 Task: Send an email with the signature Joel Lee with the subject Request for feedback on a quality control strategy and the message Please let me know if there are any concerns with the service level. from softage.2@softage.net to softage.4@softage.net and softage.5@softage.net with CC to softage.6@softage.net
Action: Mouse moved to (304, 173)
Screenshot: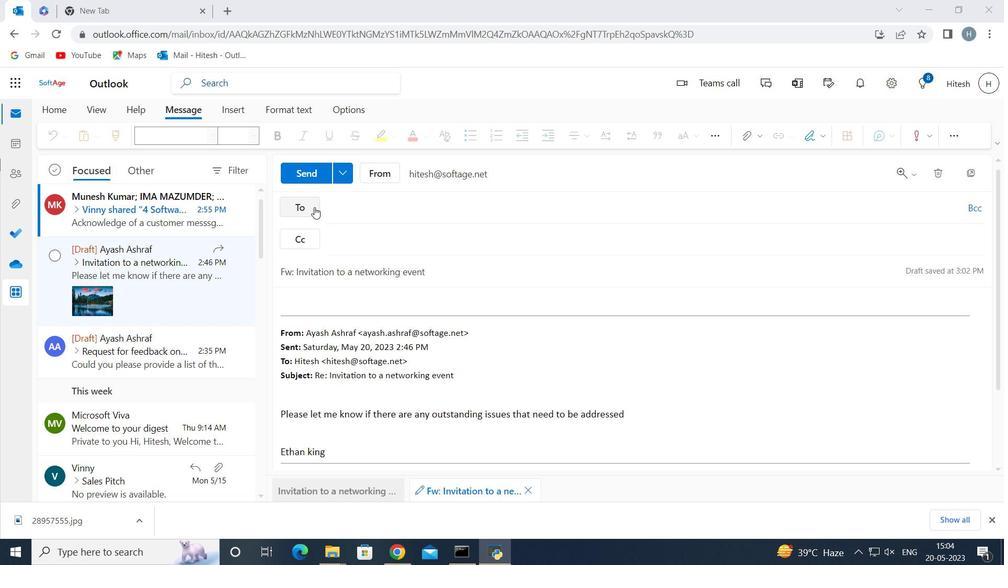 
Action: Mouse pressed left at (304, 173)
Screenshot: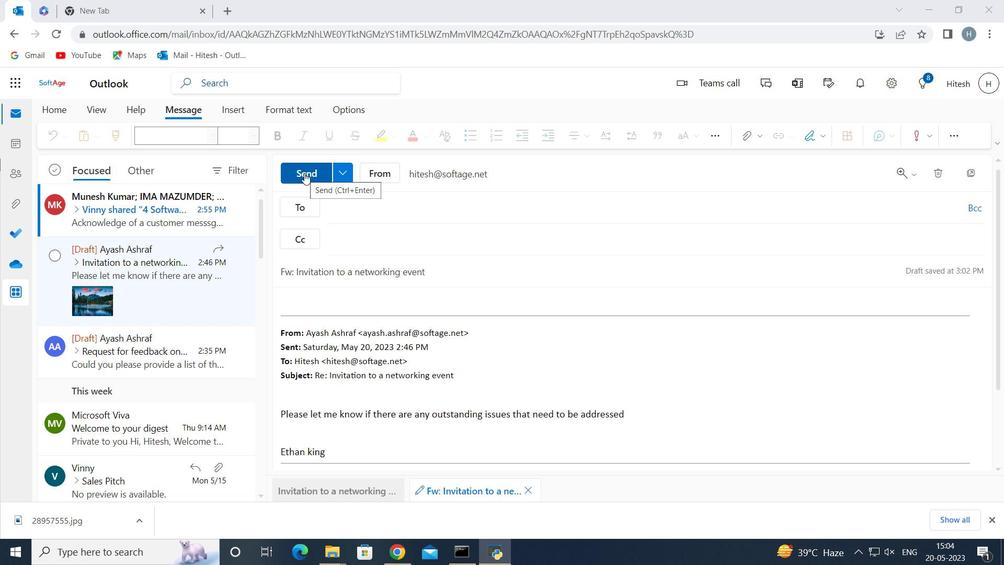 
Action: Mouse moved to (51, 107)
Screenshot: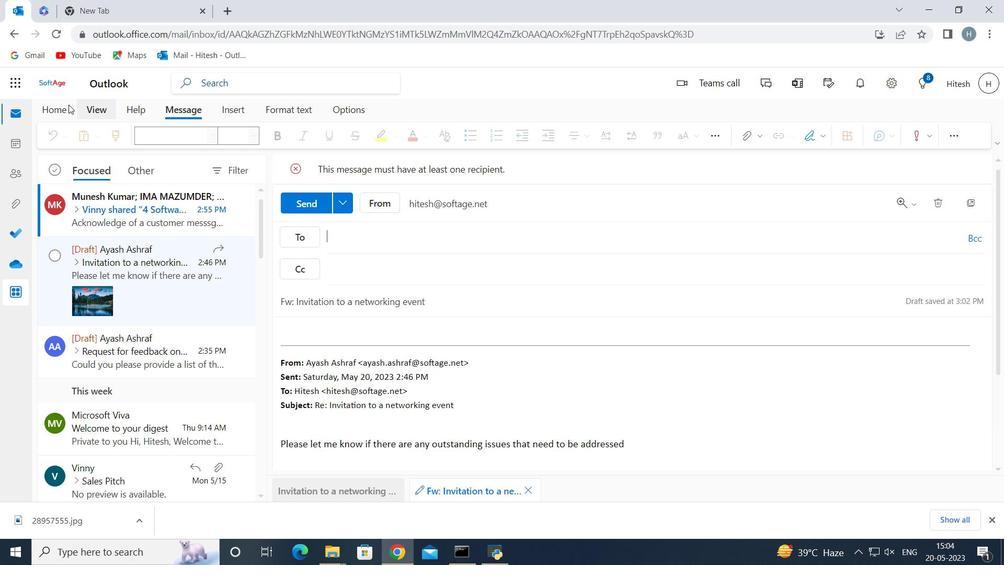 
Action: Mouse pressed left at (51, 107)
Screenshot: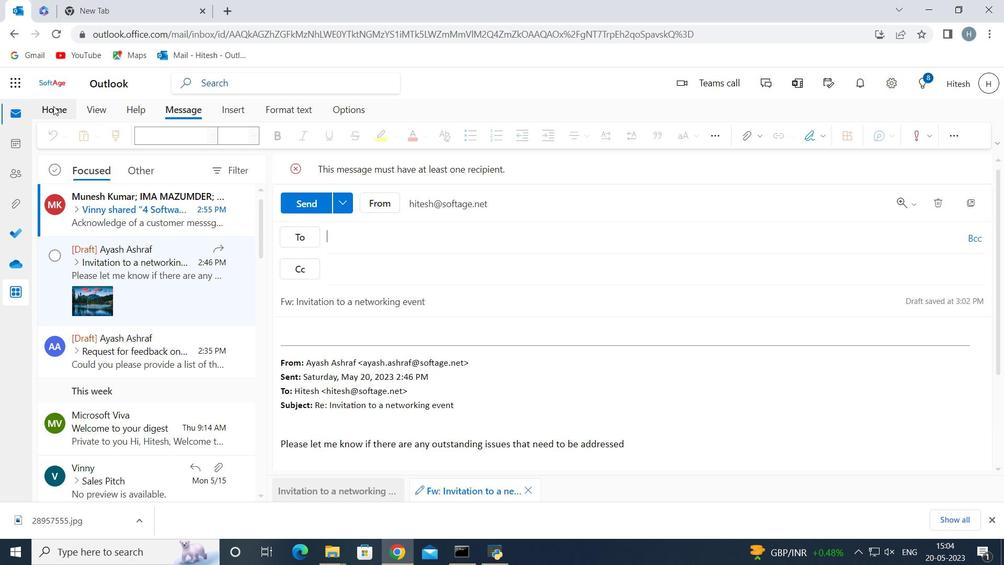 
Action: Mouse moved to (116, 133)
Screenshot: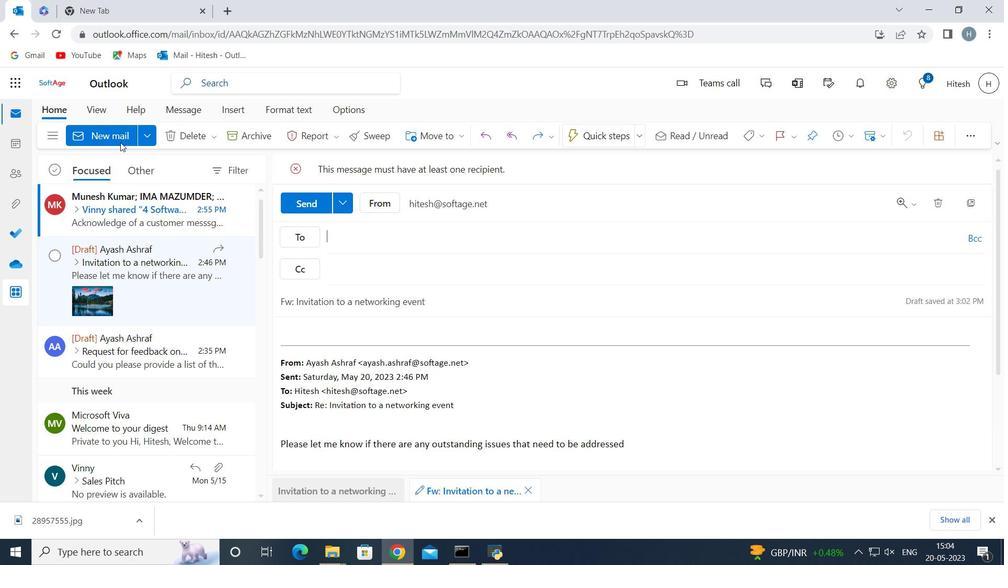 
Action: Mouse pressed left at (116, 133)
Screenshot: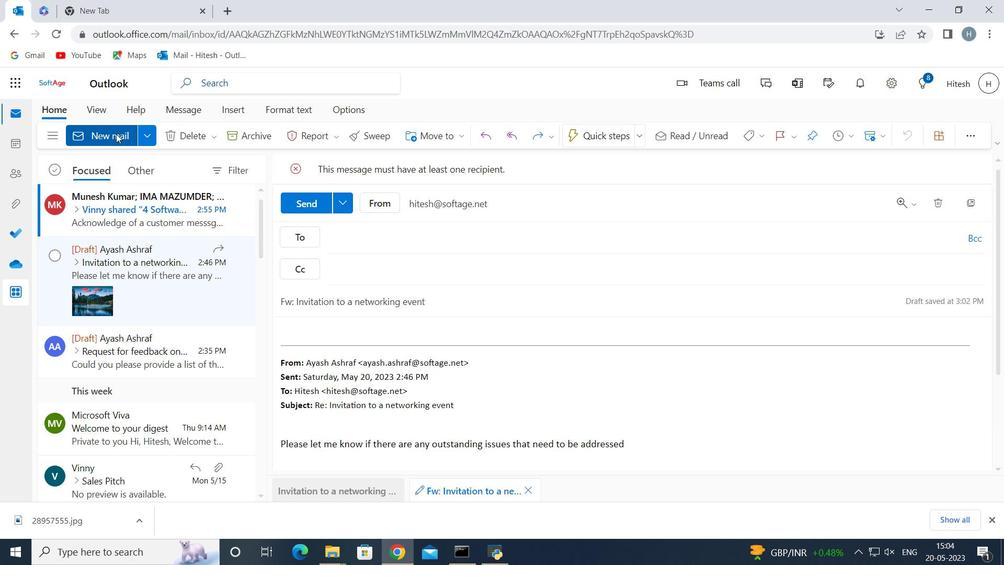 
Action: Mouse moved to (805, 138)
Screenshot: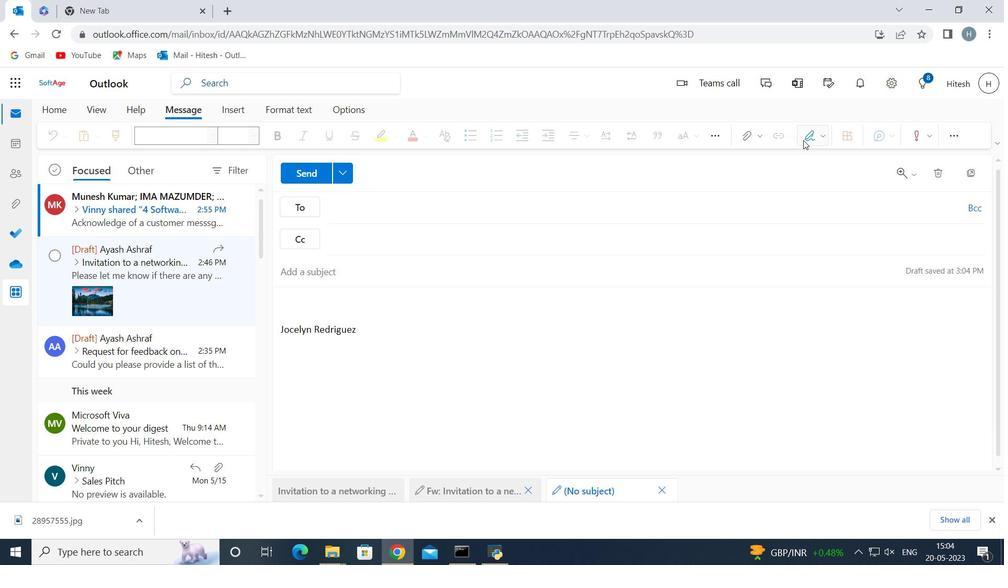 
Action: Mouse pressed left at (805, 138)
Screenshot: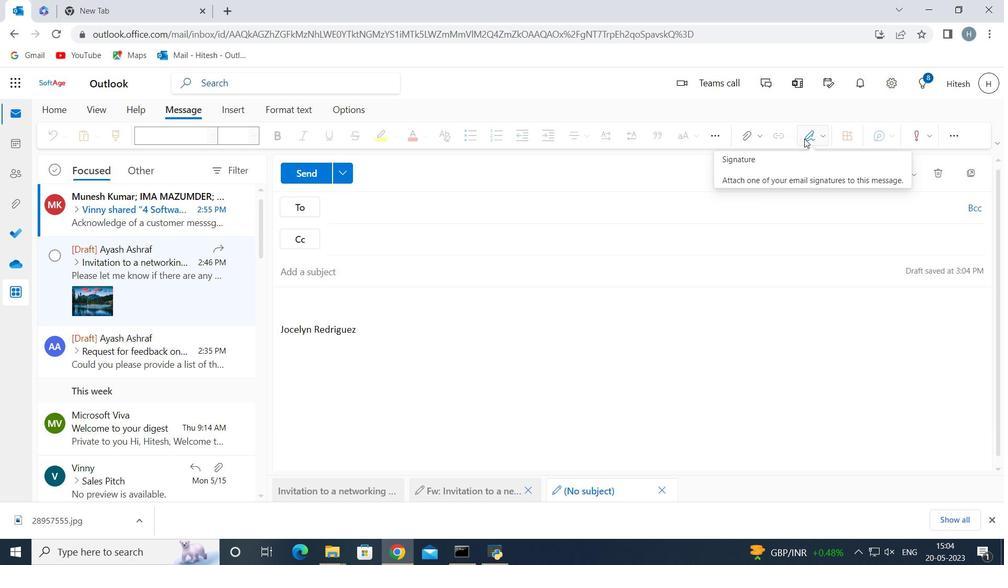 
Action: Mouse moved to (758, 261)
Screenshot: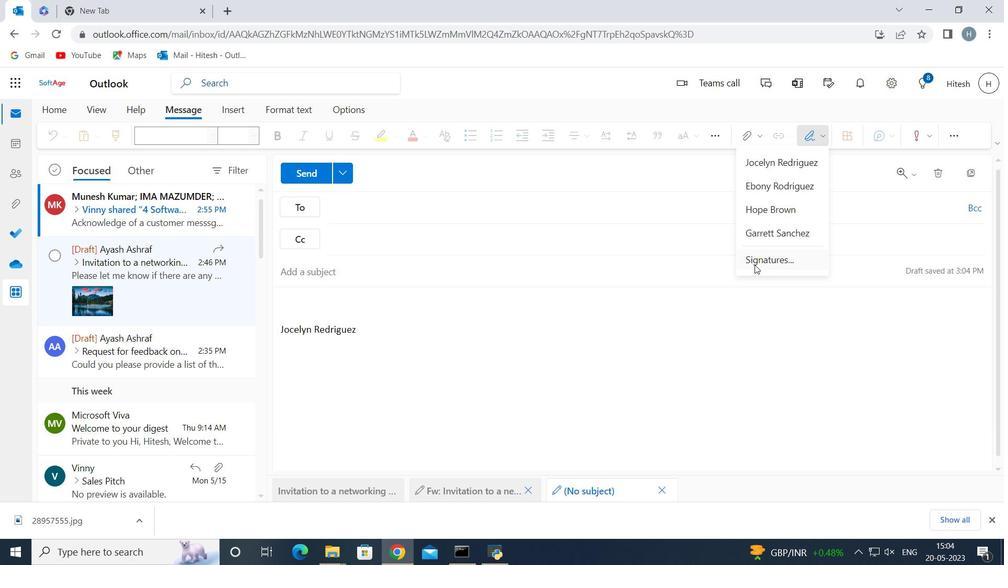 
Action: Mouse pressed left at (758, 261)
Screenshot: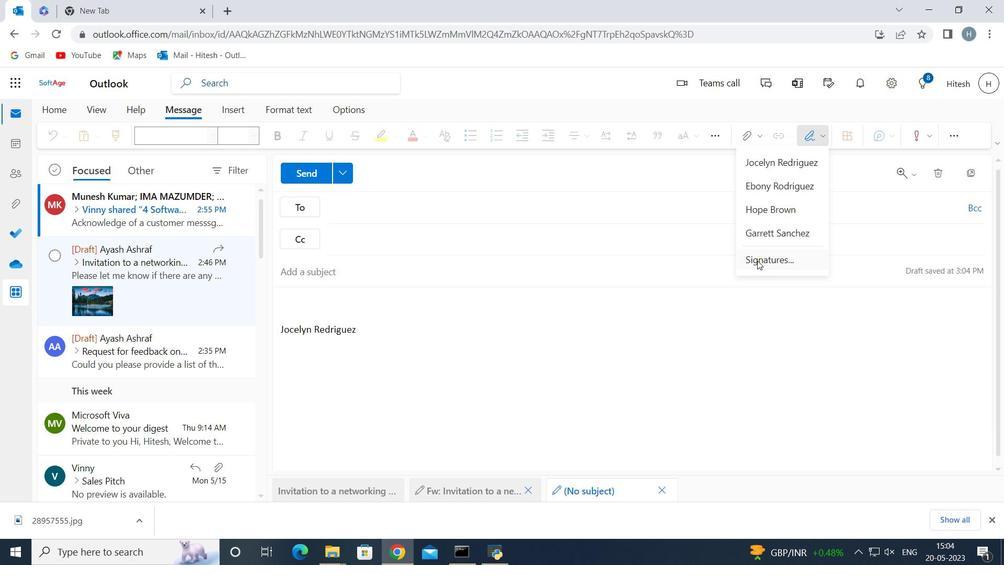 
Action: Mouse moved to (568, 234)
Screenshot: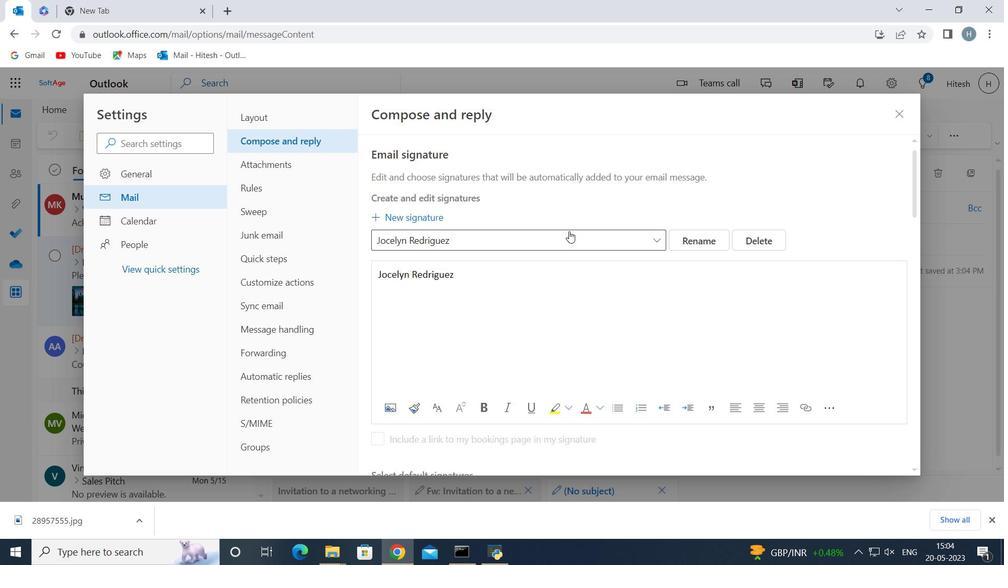 
Action: Mouse pressed left at (568, 234)
Screenshot: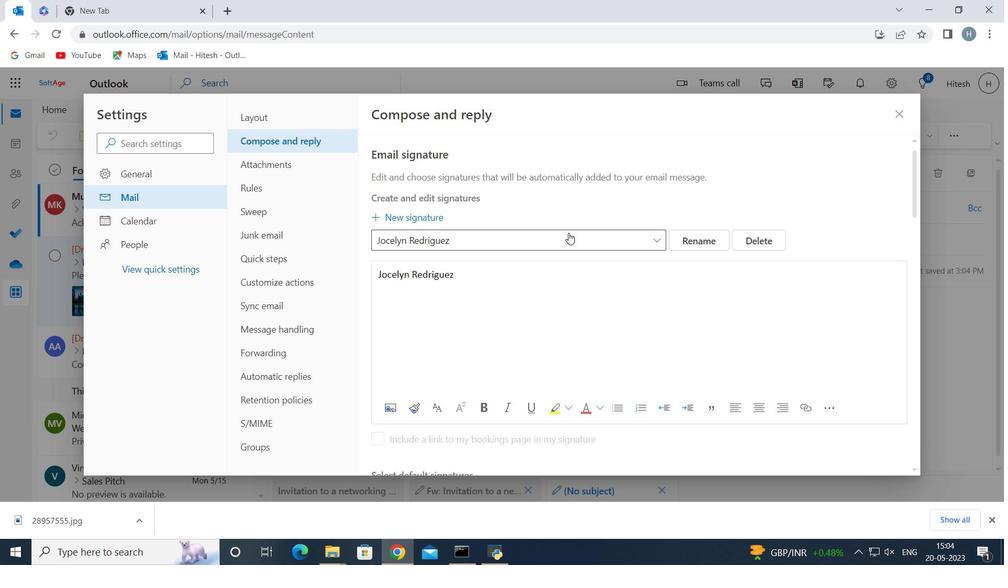 
Action: Mouse moved to (687, 241)
Screenshot: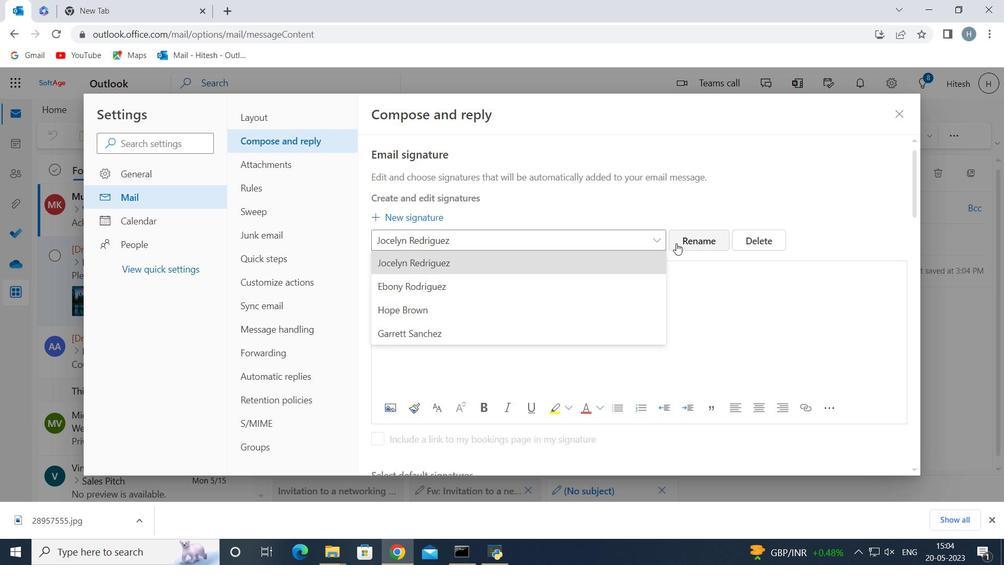 
Action: Mouse pressed left at (687, 241)
Screenshot: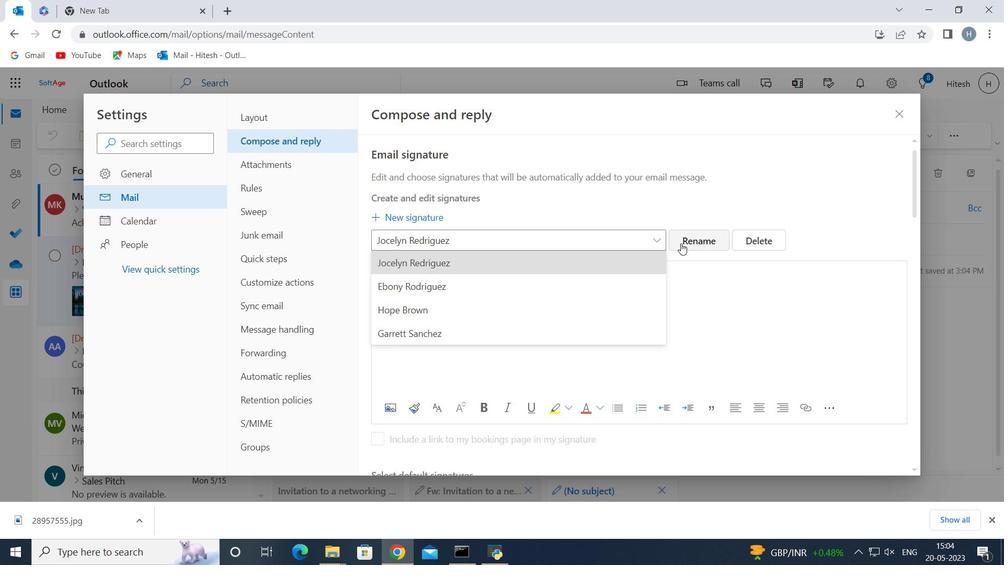 
Action: Mouse moved to (670, 239)
Screenshot: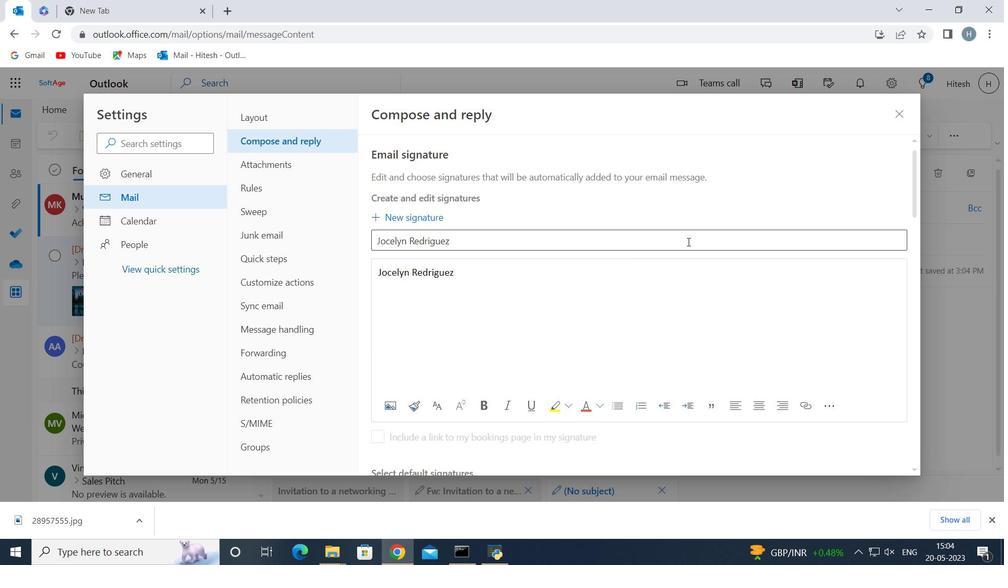 
Action: Mouse pressed left at (670, 239)
Screenshot: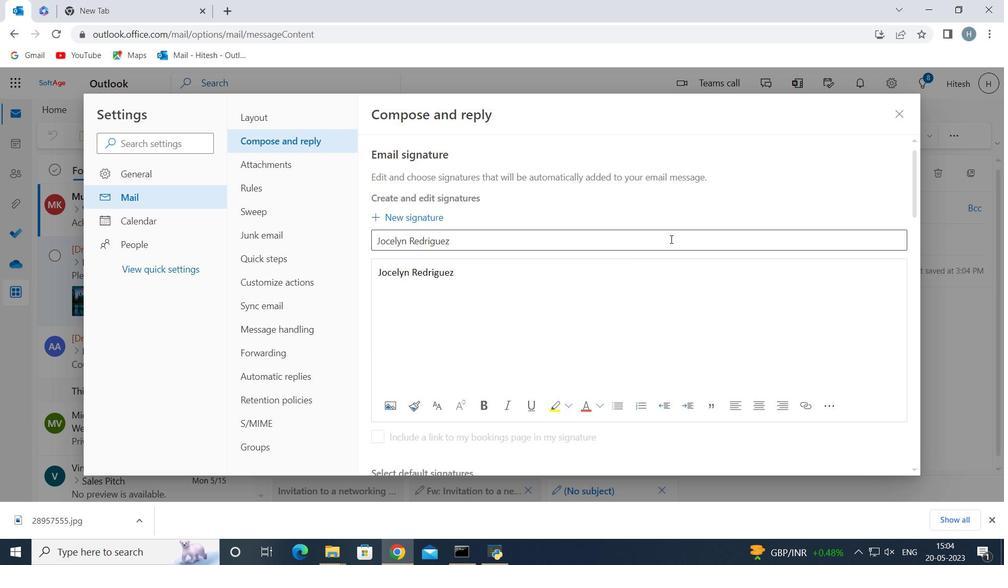 
Action: Key pressed <Key.backspace><Key.backspace><Key.backspace><Key.backspace><Key.backspace><Key.backspace><Key.backspace><Key.backspace><Key.backspace><Key.backspace><Key.backspace><Key.backspace><Key.backspace><Key.backspace><Key.backspace><Key.backspace><Key.backspace><Key.backspace><Key.backspace><Key.backspace><Key.backspace><Key.backspace><Key.backspace><Key.backspace><Key.backspace><Key.shift><Key.shift>Joel<Key.space><Key.shift>Lee
Screenshot: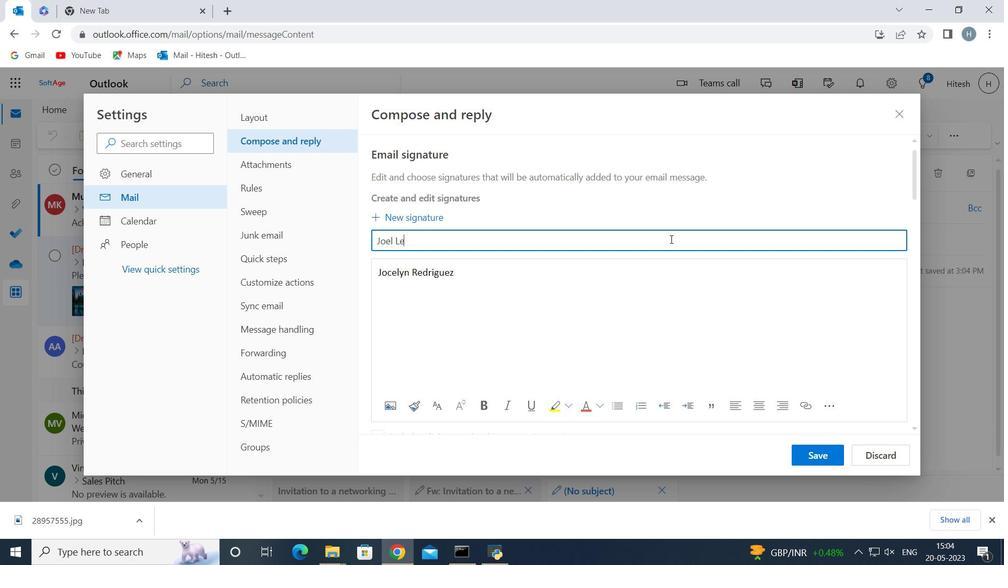 
Action: Mouse moved to (540, 266)
Screenshot: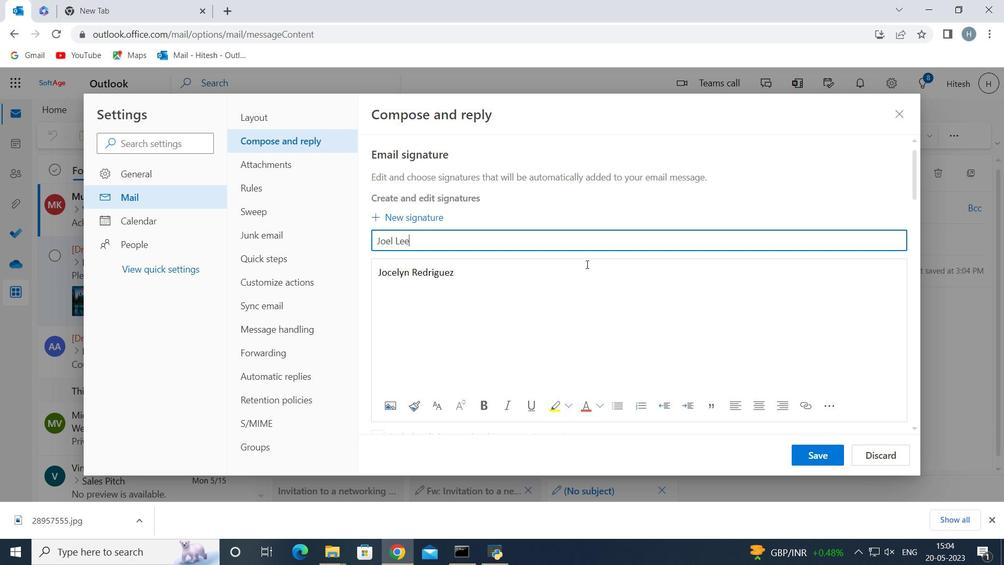 
Action: Mouse pressed left at (540, 266)
Screenshot: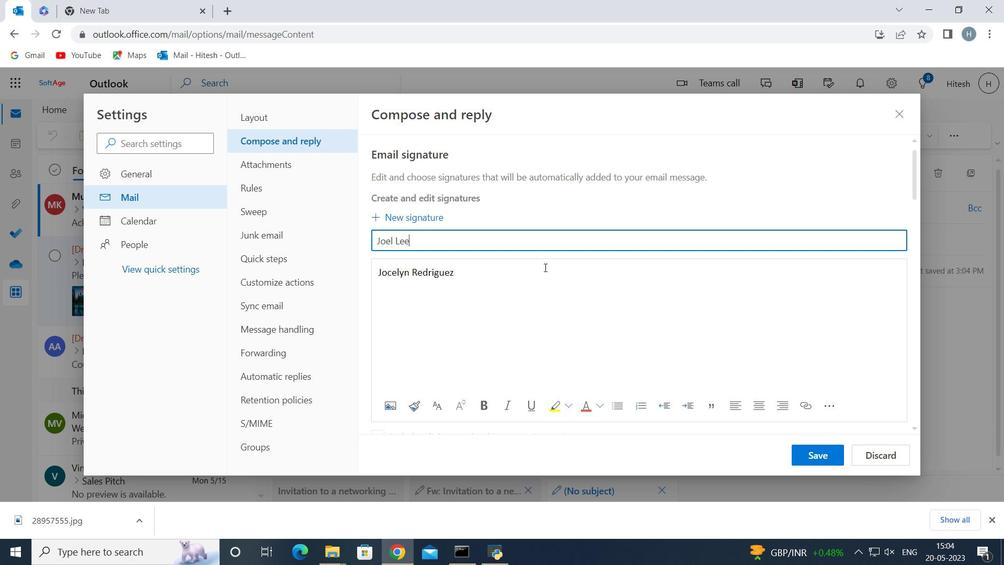 
Action: Mouse moved to (537, 265)
Screenshot: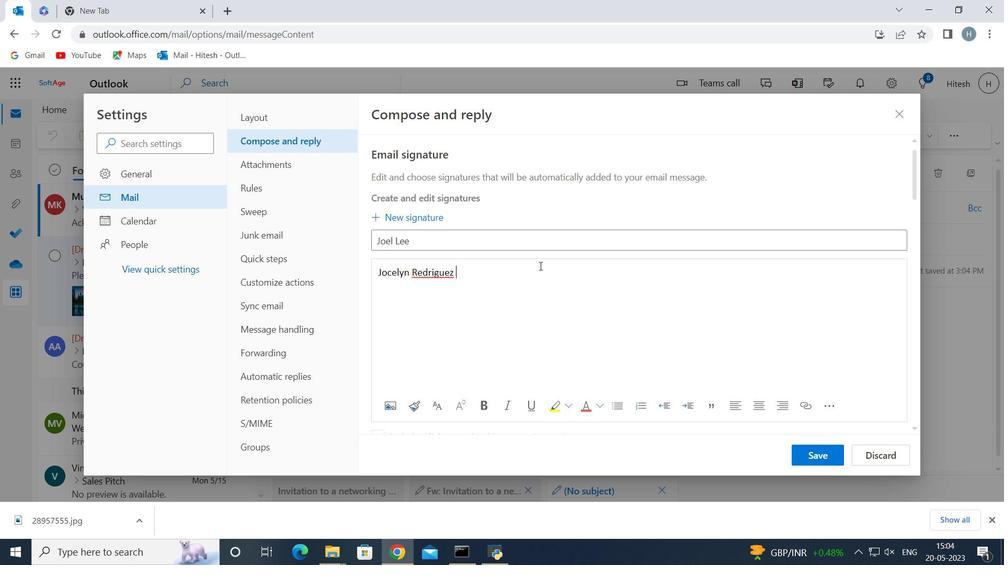 
Action: Key pressed <Key.backspace><Key.backspace><Key.backspace><Key.backspace><Key.backspace><Key.backspace><Key.backspace><Key.backspace><Key.backspace><Key.backspace><Key.backspace><Key.backspace><Key.backspace><Key.backspace><Key.backspace><Key.backspace><Key.backspace><Key.backspace><Key.backspace><Key.backspace><Key.backspace><Key.backspace><Key.backspace><Key.backspace><Key.shift>Jol<Key.space><Key.shift>Lee
Screenshot: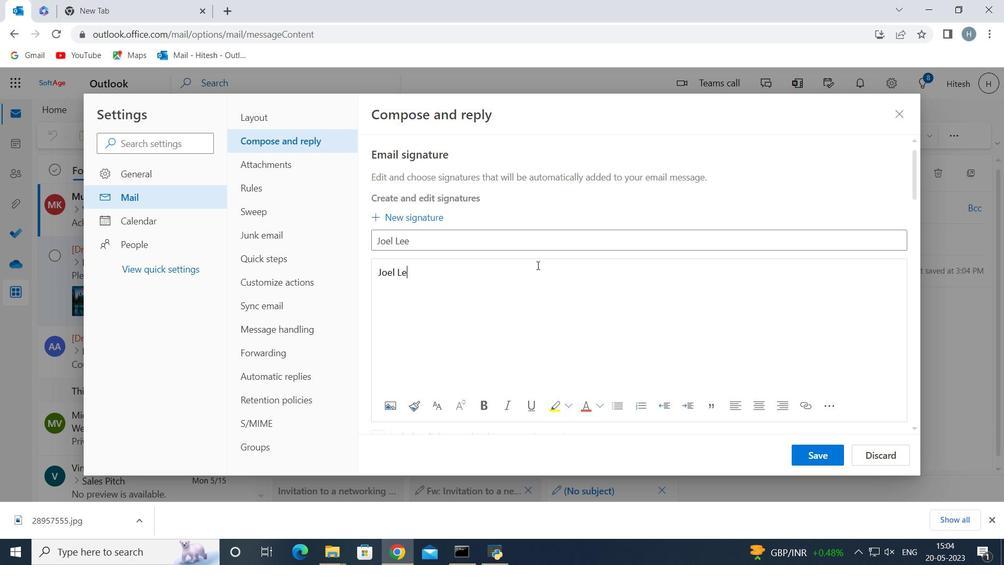 
Action: Mouse moved to (825, 449)
Screenshot: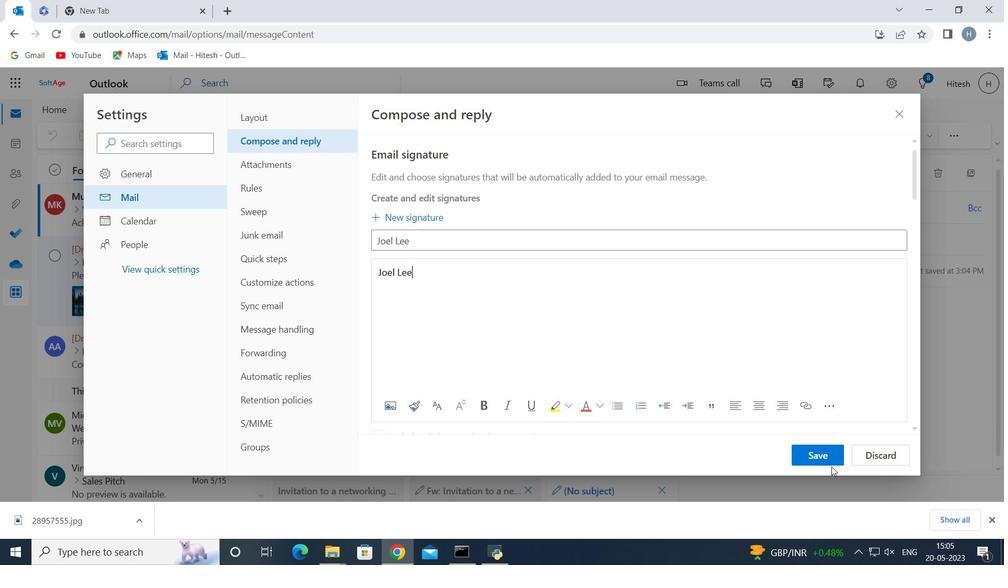 
Action: Mouse pressed left at (825, 449)
Screenshot: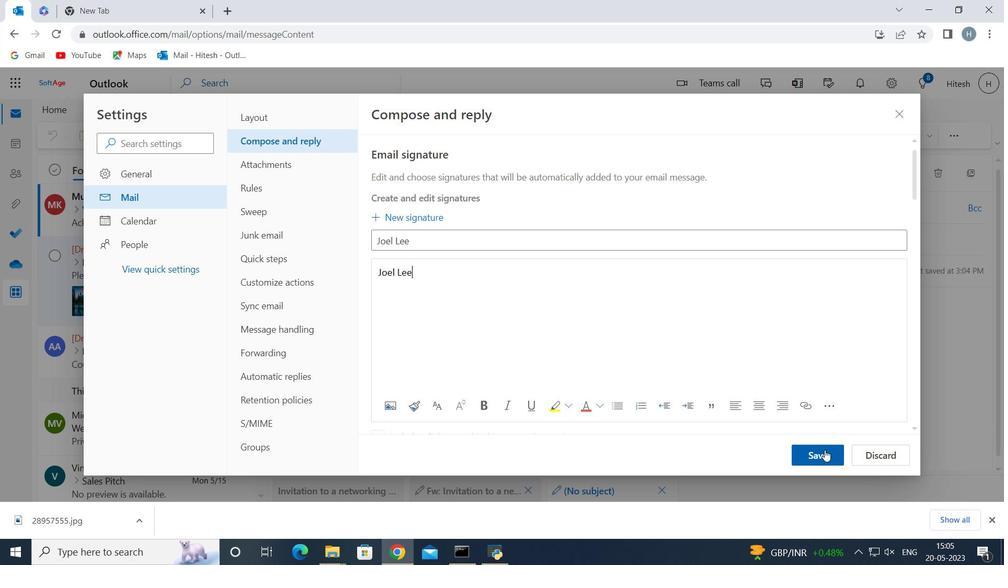 
Action: Mouse moved to (792, 321)
Screenshot: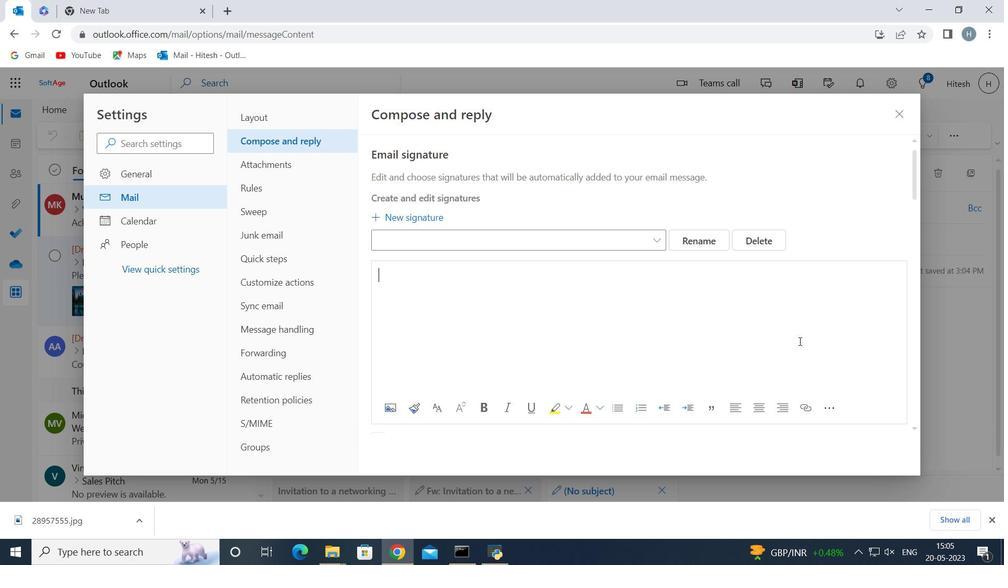 
Action: Mouse scrolled (792, 320) with delta (0, 0)
Screenshot: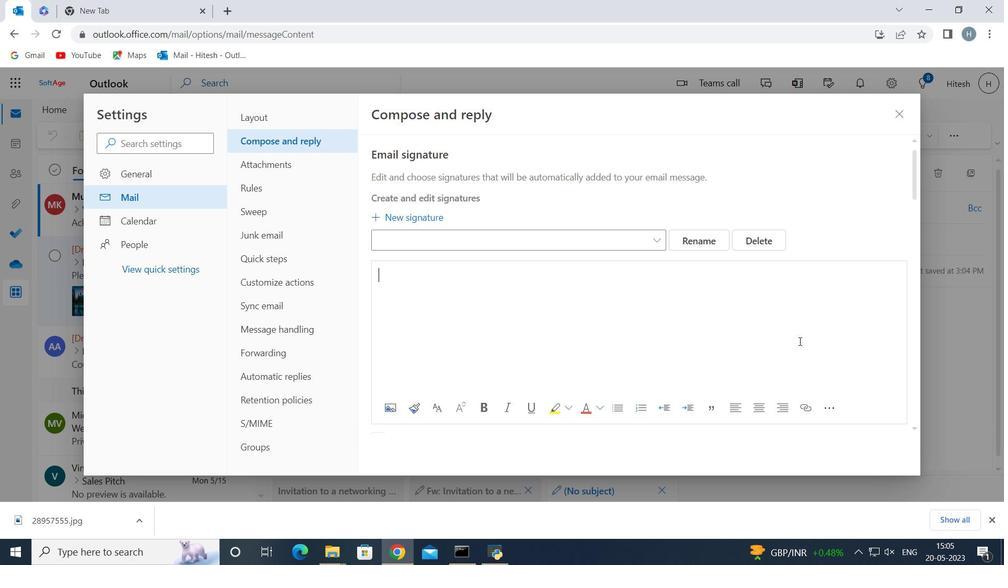 
Action: Mouse scrolled (792, 320) with delta (0, 0)
Screenshot: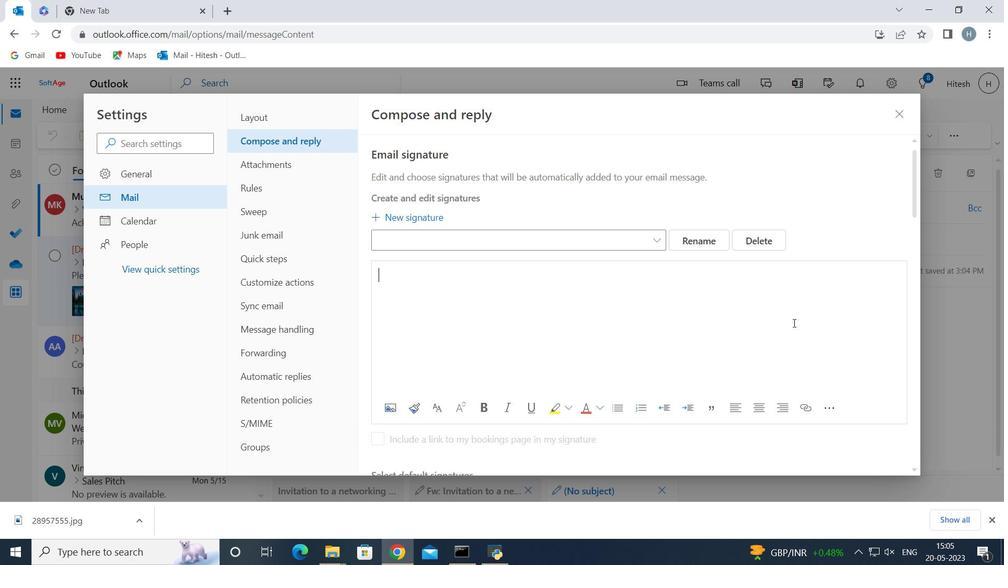 
Action: Mouse moved to (769, 292)
Screenshot: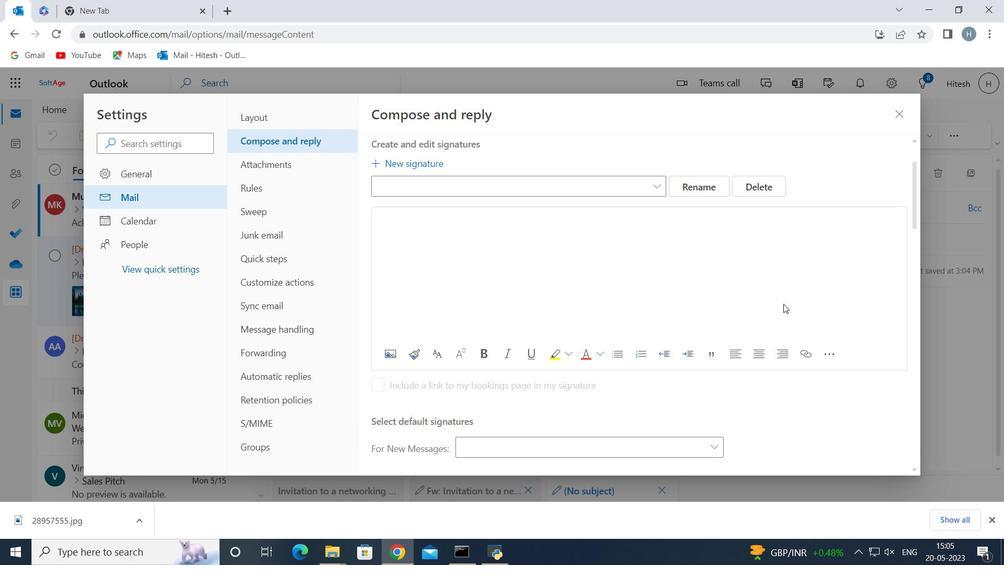 
Action: Mouse scrolled (769, 291) with delta (0, 0)
Screenshot: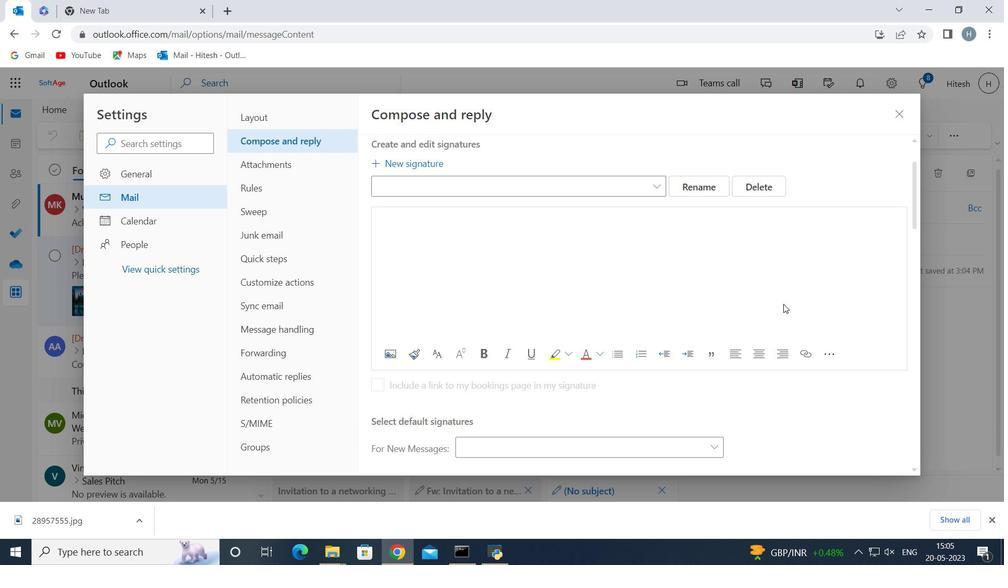 
Action: Mouse moved to (682, 297)
Screenshot: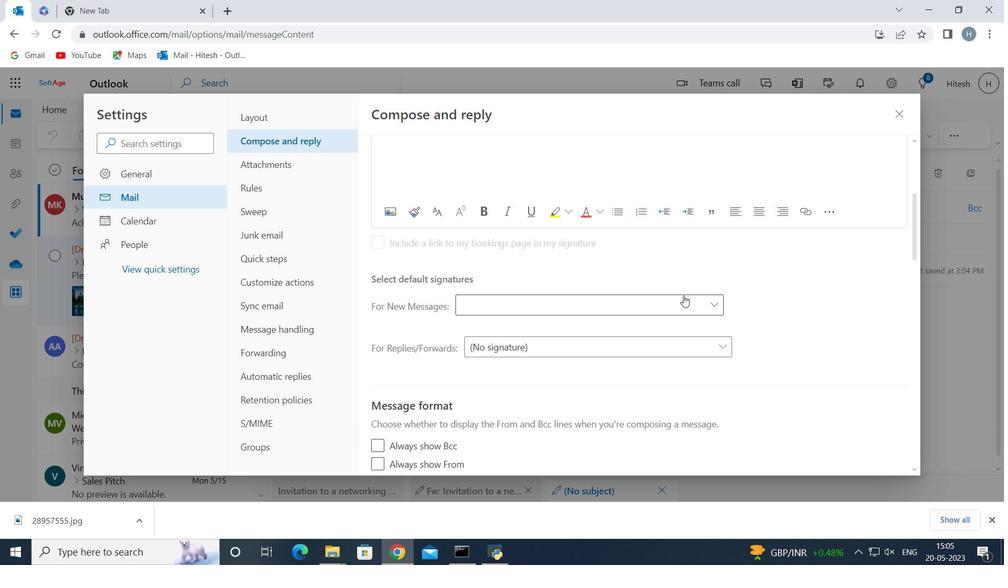 
Action: Mouse pressed left at (682, 297)
Screenshot: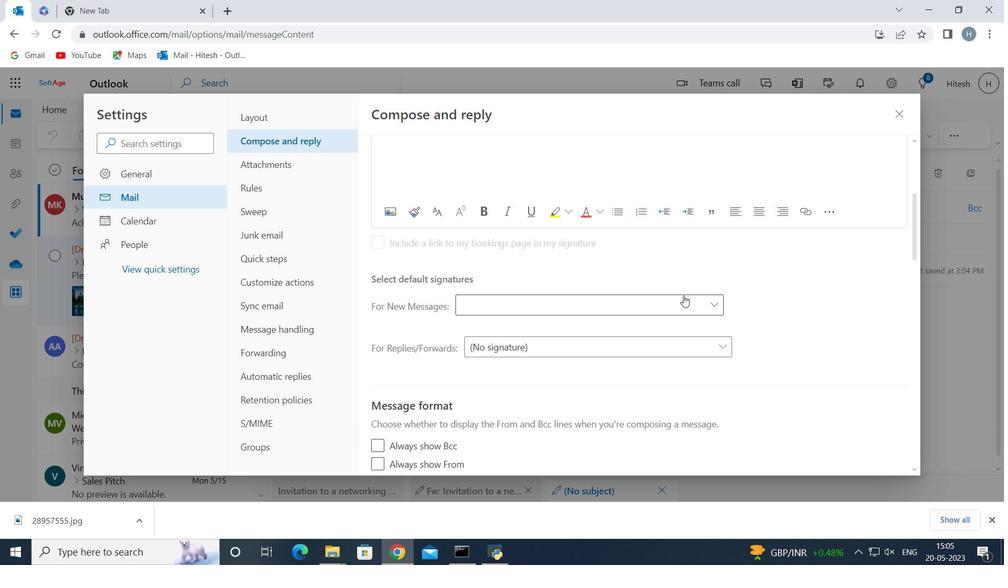 
Action: Mouse moved to (618, 419)
Screenshot: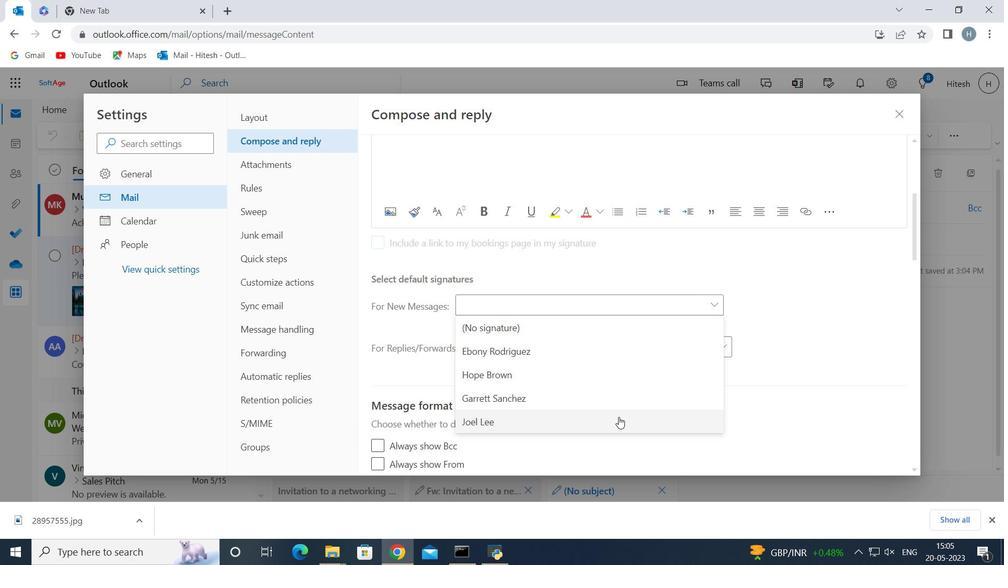 
Action: Mouse pressed left at (618, 419)
Screenshot: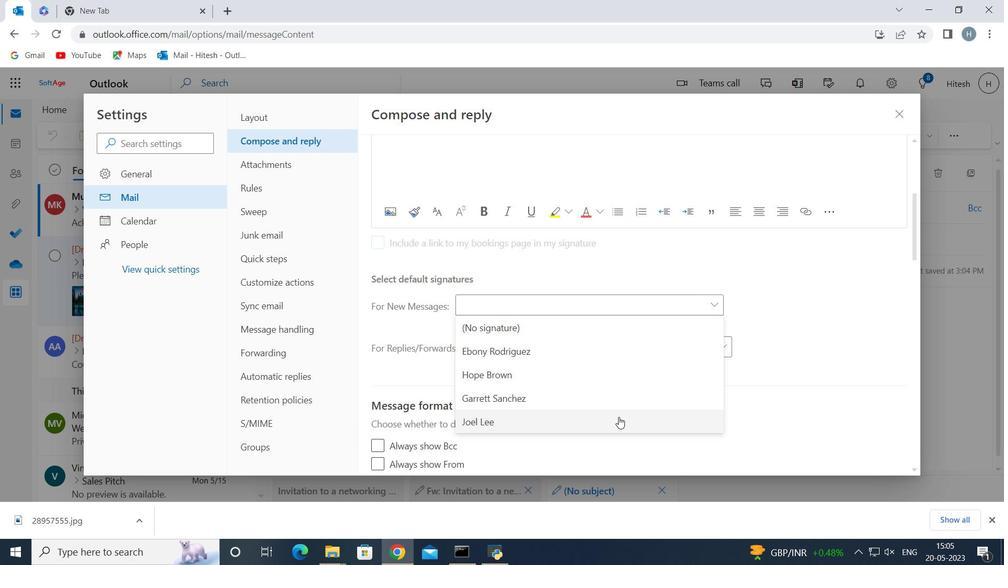 
Action: Mouse moved to (700, 342)
Screenshot: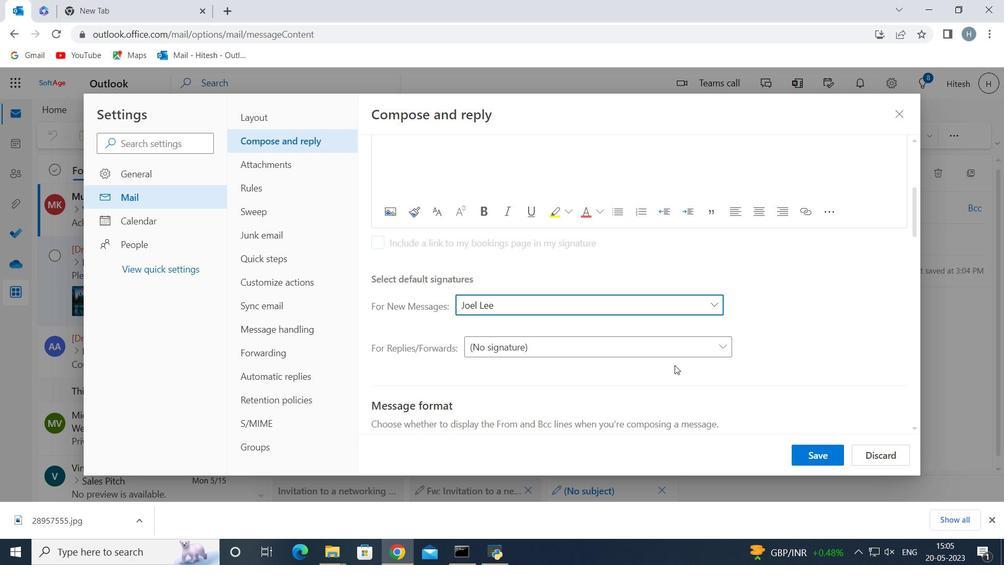 
Action: Mouse scrolled (700, 342) with delta (0, 0)
Screenshot: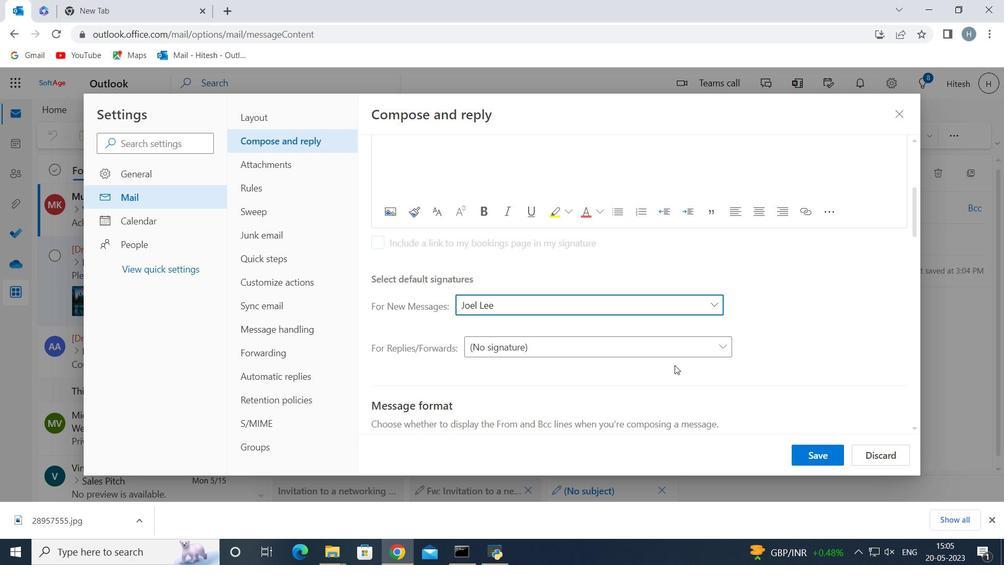 
Action: Mouse scrolled (700, 342) with delta (0, 0)
Screenshot: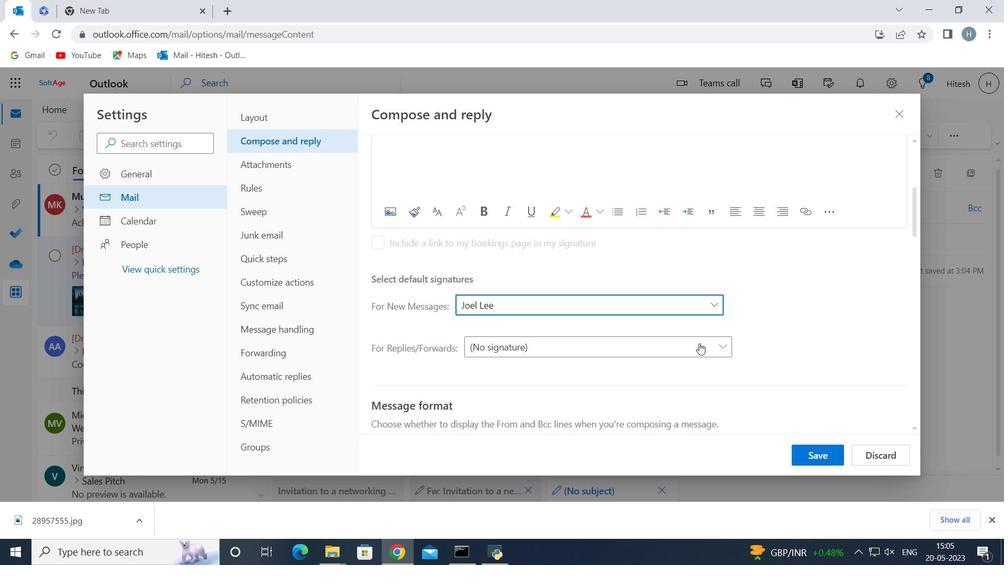 
Action: Mouse moved to (819, 454)
Screenshot: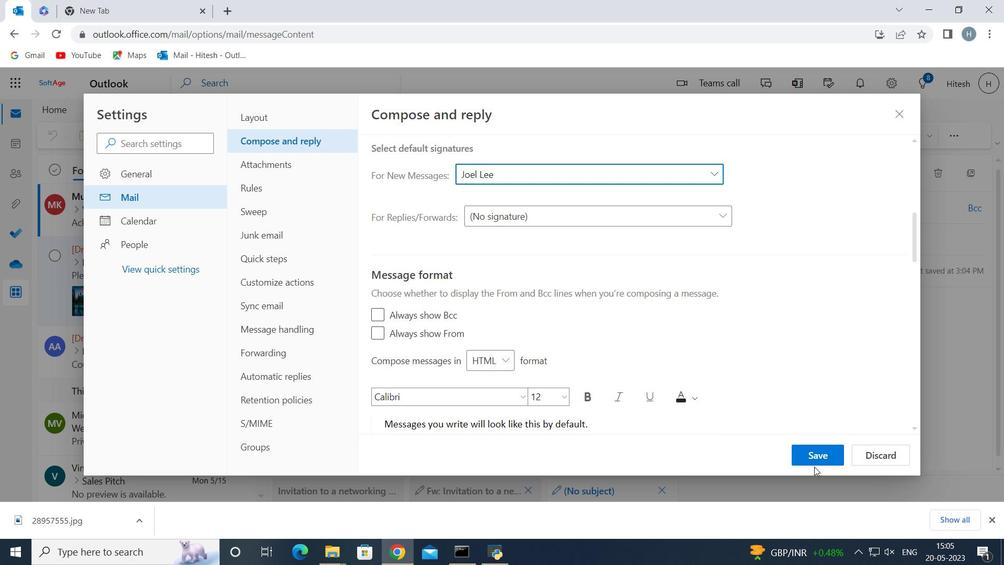 
Action: Mouse pressed left at (819, 454)
Screenshot: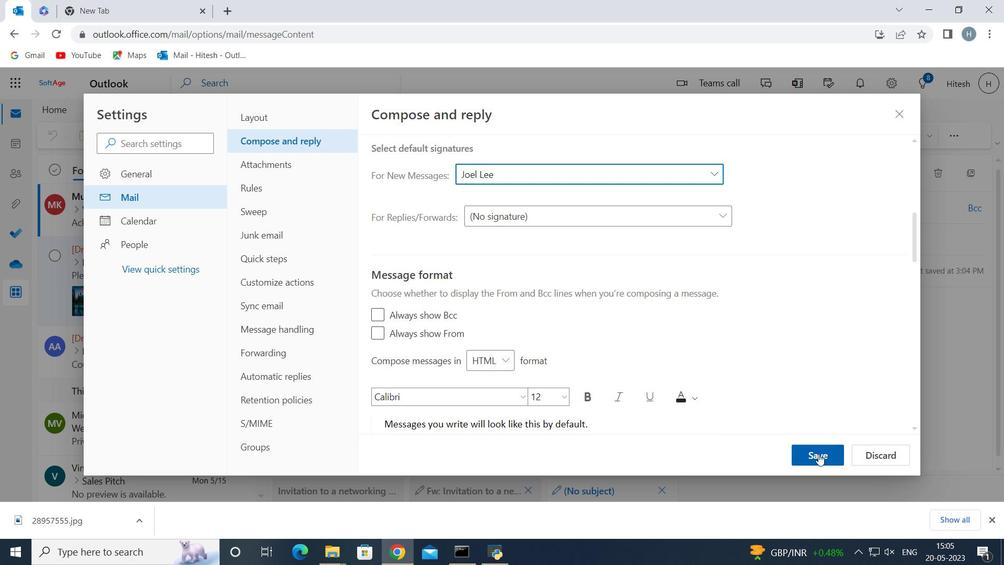 
Action: Mouse moved to (898, 115)
Screenshot: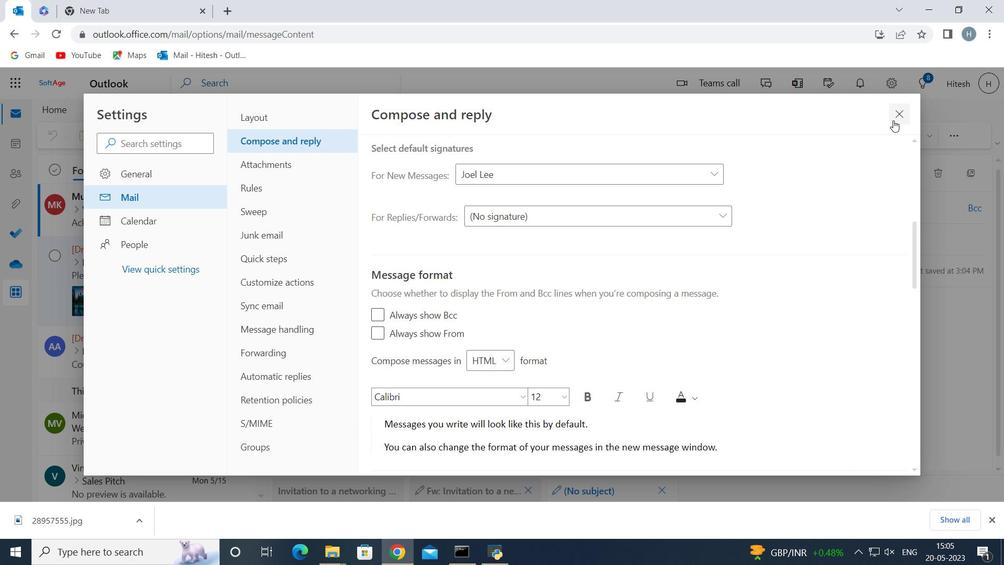 
Action: Mouse pressed left at (898, 115)
Screenshot: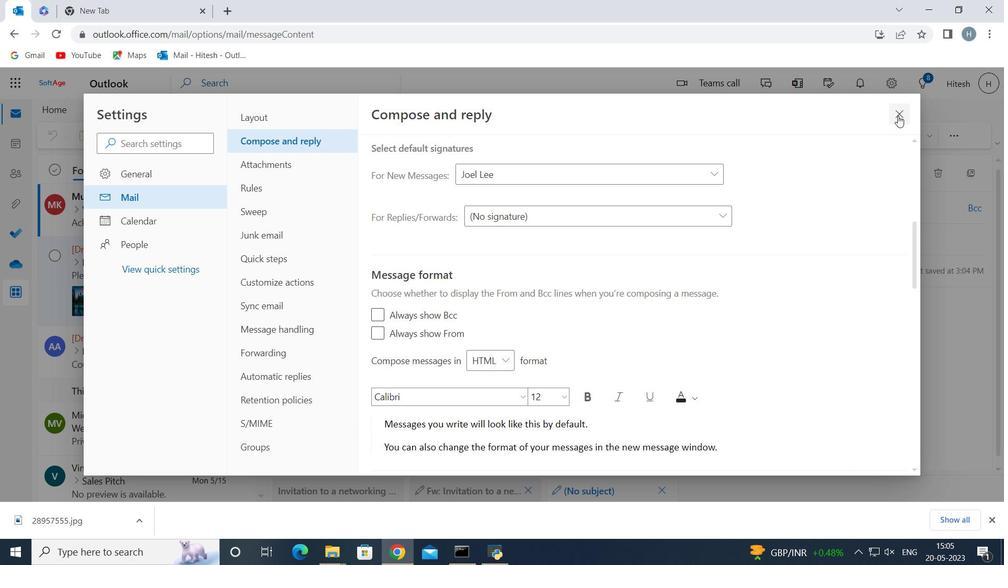 
Action: Mouse moved to (349, 267)
Screenshot: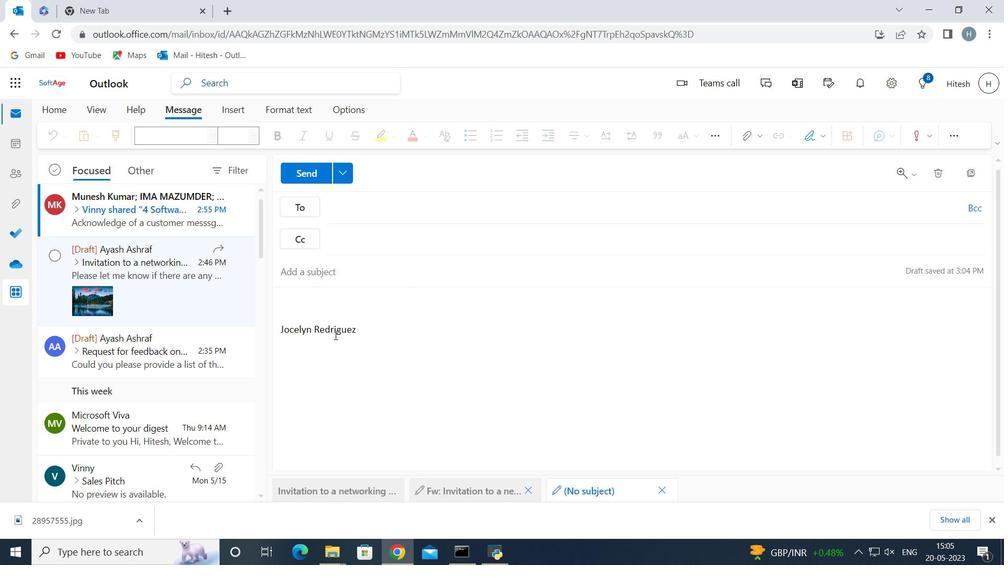 
Action: Mouse pressed left at (349, 267)
Screenshot: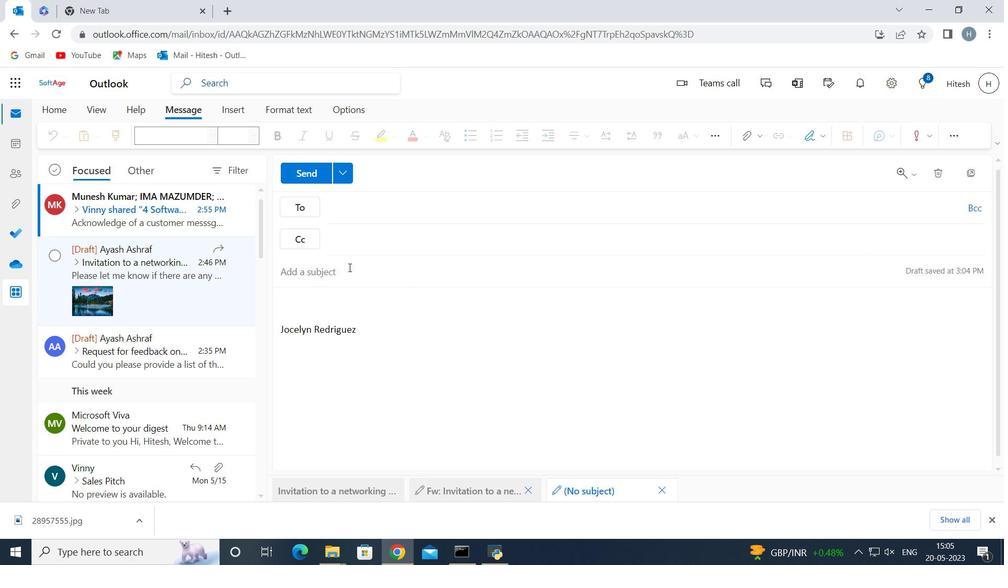 
Action: Key pressed <Key.shift>Requi<Key.backspace>est<Key.space>for<Key.space>feedback<Key.space>on<Key.space>a<Key.space>quality<Key.space>control<Key.space>strategy<Key.space>
Screenshot: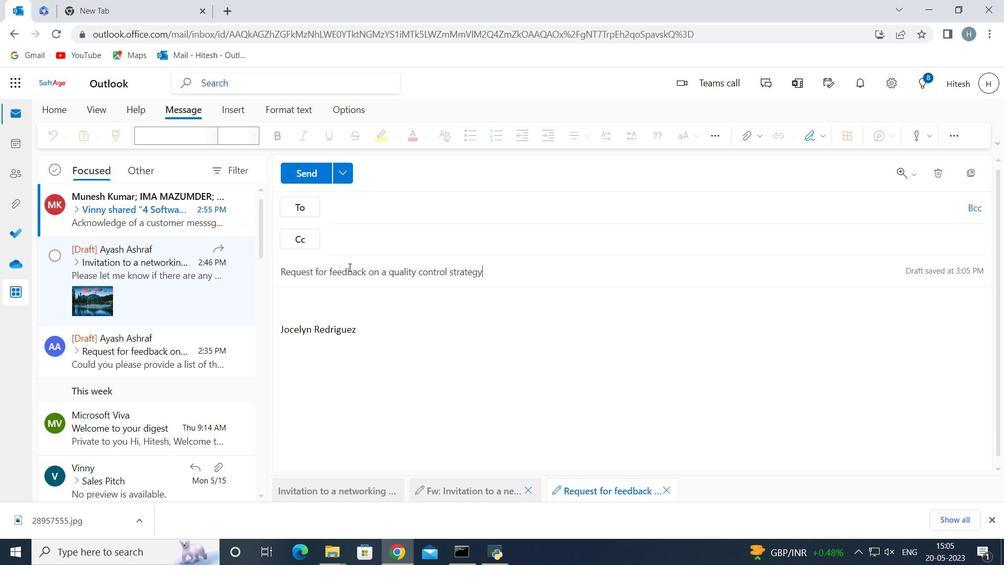 
Action: Mouse moved to (365, 330)
Screenshot: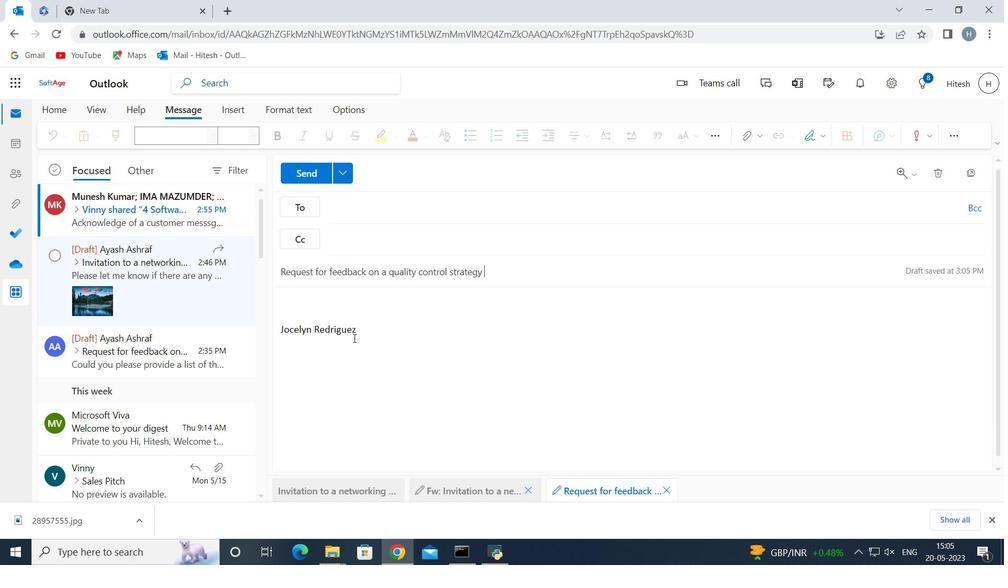 
Action: Mouse pressed left at (365, 330)
Screenshot: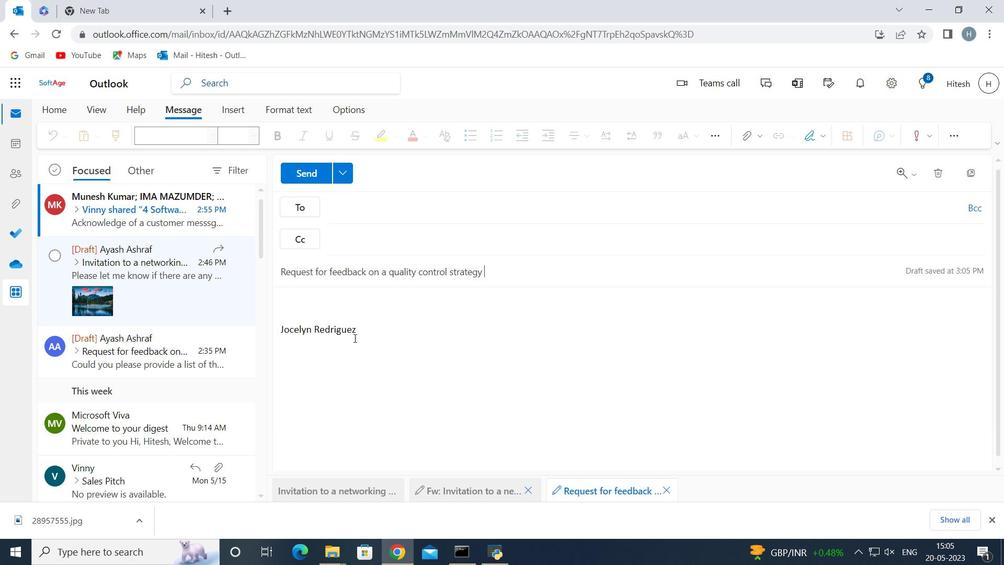 
Action: Key pressed <Key.backspace><Key.backspace><Key.backspace><Key.backspace><Key.backspace><Key.backspace><Key.backspace><Key.backspace><Key.backspace><Key.backspace><Key.backspace><Key.backspace><Key.backspace><Key.backspace><Key.backspace><Key.backspace><Key.backspace><Key.backspace><Key.backspace><Key.backspace><Key.backspace><Key.backspace><Key.backspace><Key.backspace><Key.backspace><Key.backspace><Key.backspace><Key.backspace><Key.shift>Please<Key.space>let<Key.space>me<Key.space>knoe<Key.backspace>w<Key.space>if<Key.space>there<Key.space>are<Key.space>any<Key.space>concerns<Key.space>
Screenshot: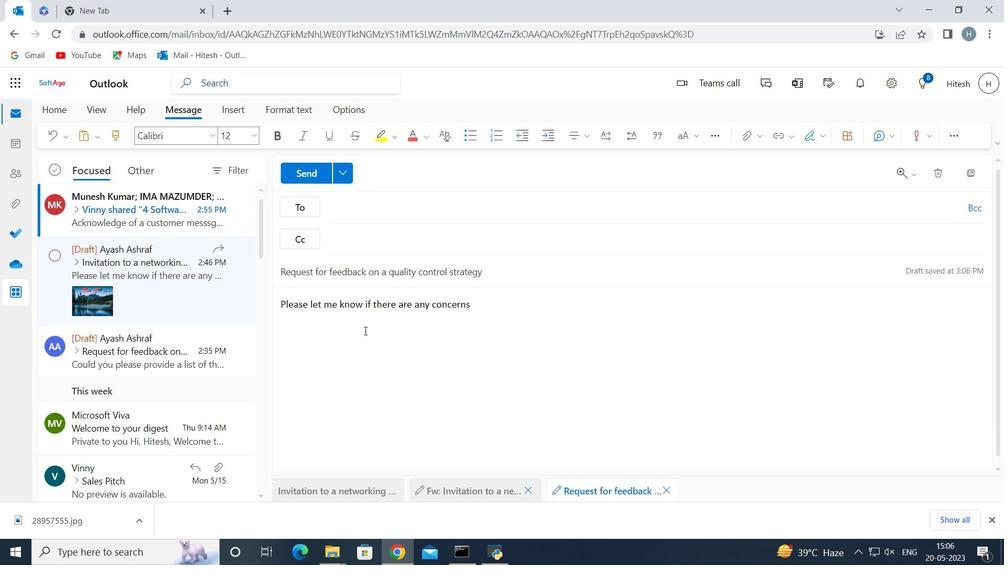 
Action: Mouse moved to (308, 320)
Screenshot: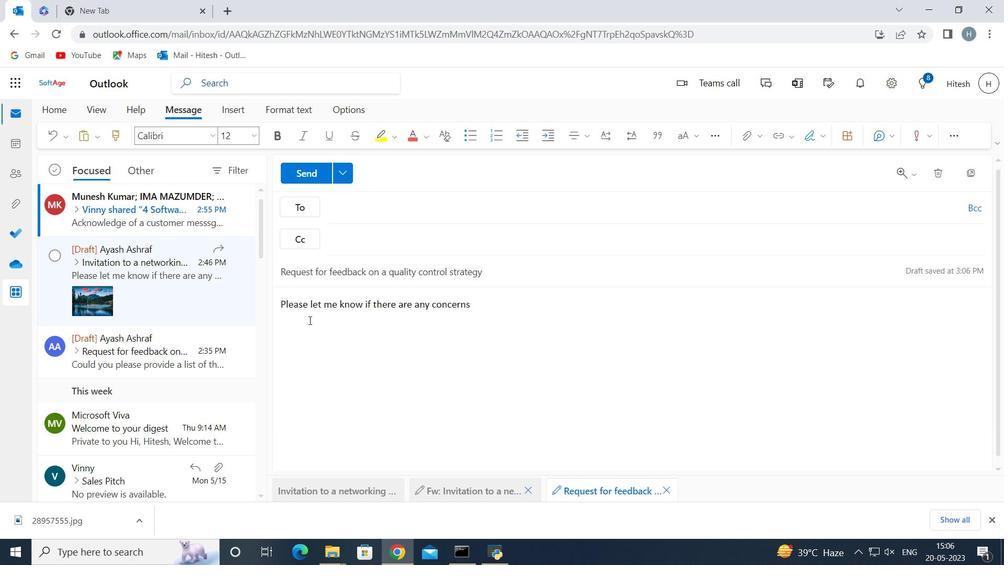 
Action: Key pressed with<Key.space>the<Key.space>service<Key.space>l
Screenshot: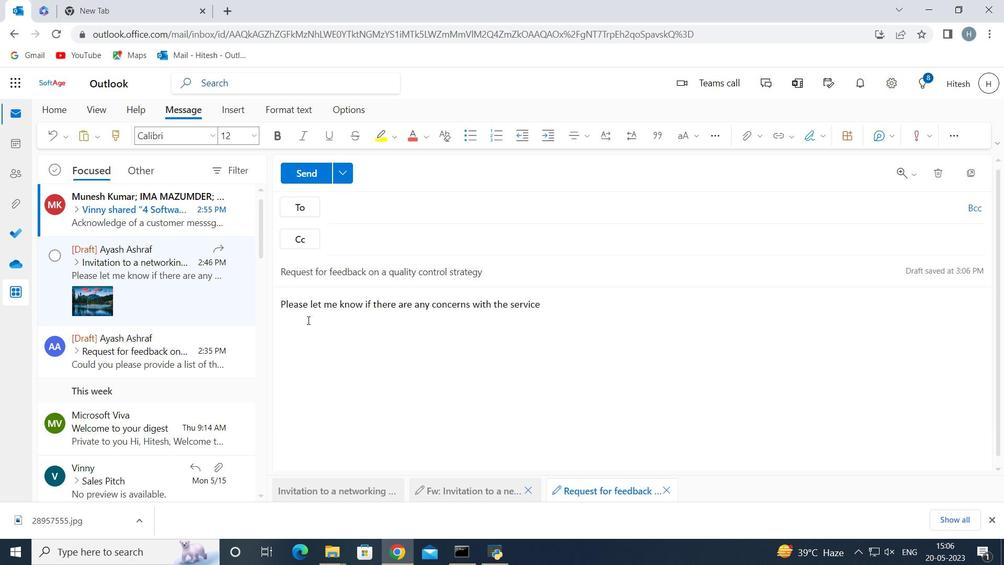 
Action: Mouse moved to (308, 320)
Screenshot: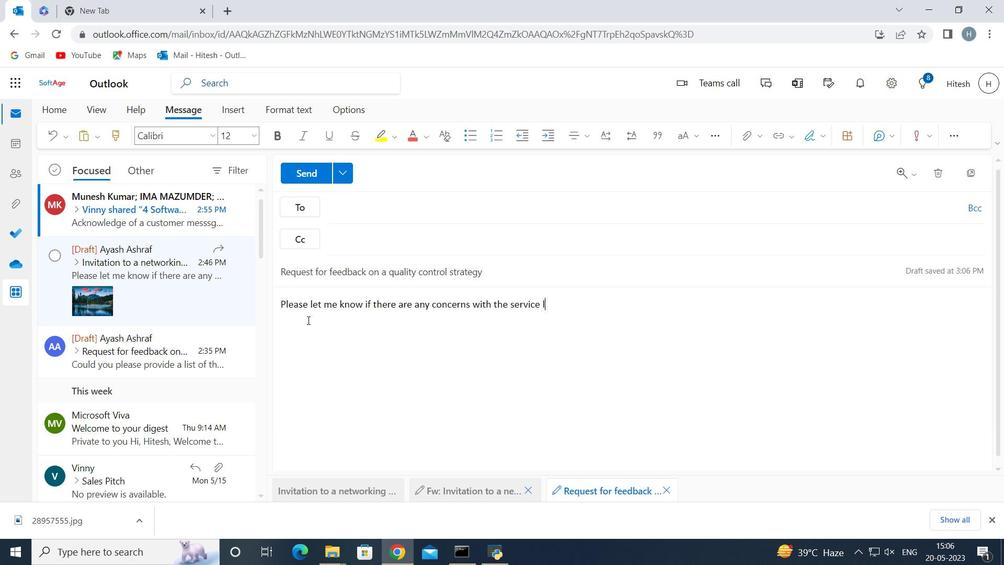 
Action: Key pressed evel
Screenshot: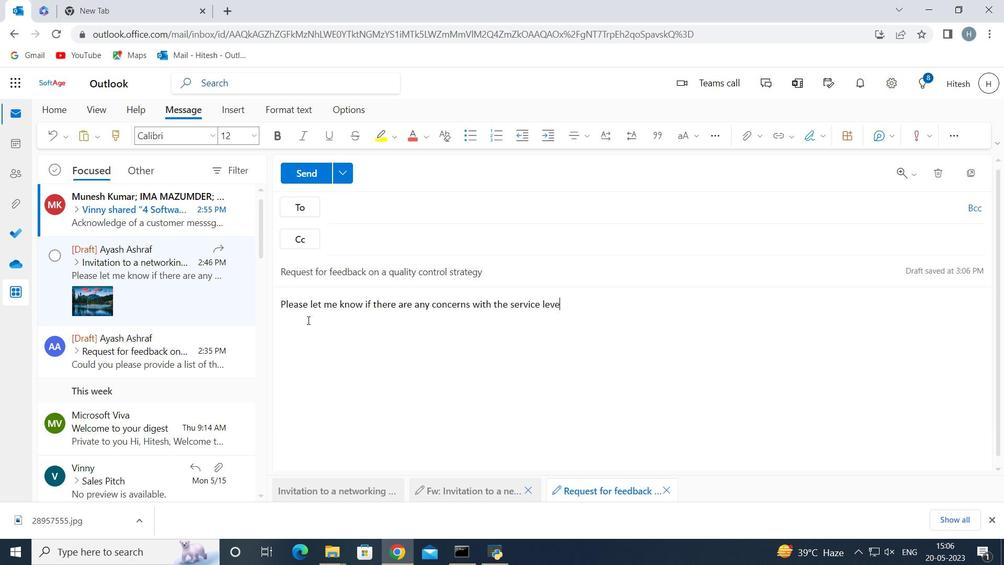 
Action: Mouse moved to (359, 211)
Screenshot: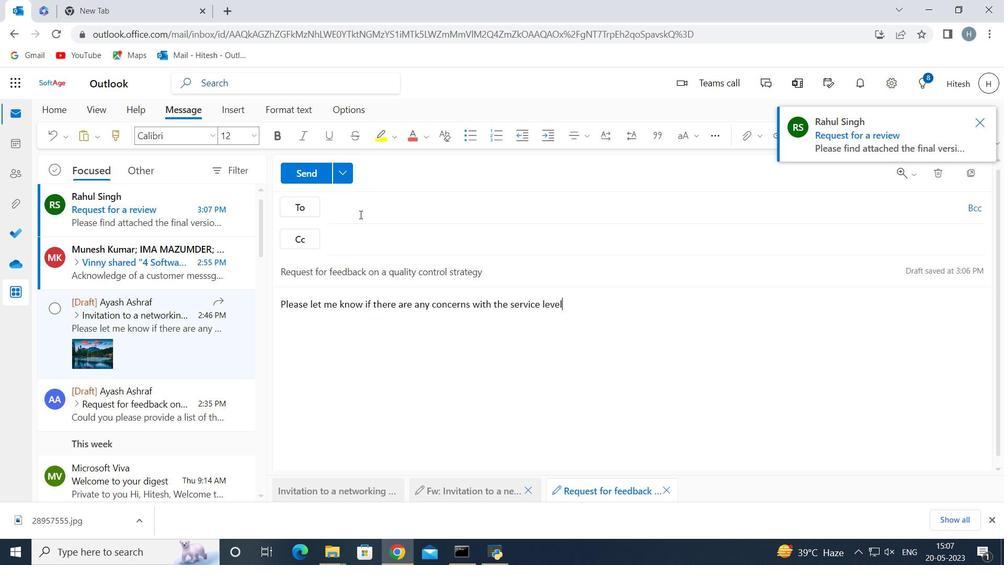 
Action: Mouse pressed left at (359, 211)
Screenshot: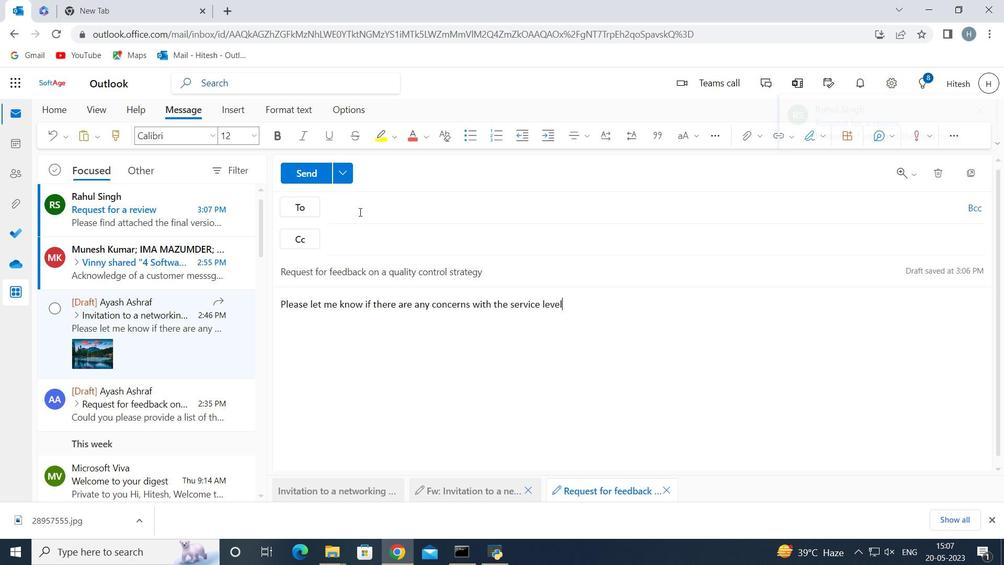 
Action: Key pressed softage.4<Key.shift>@softage.net
Screenshot: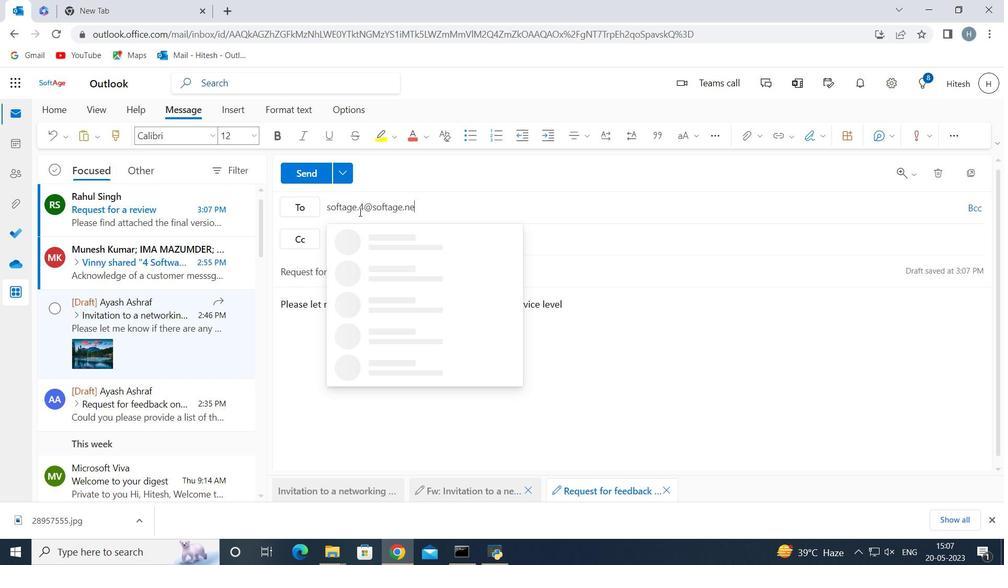 
Action: Mouse moved to (374, 243)
Screenshot: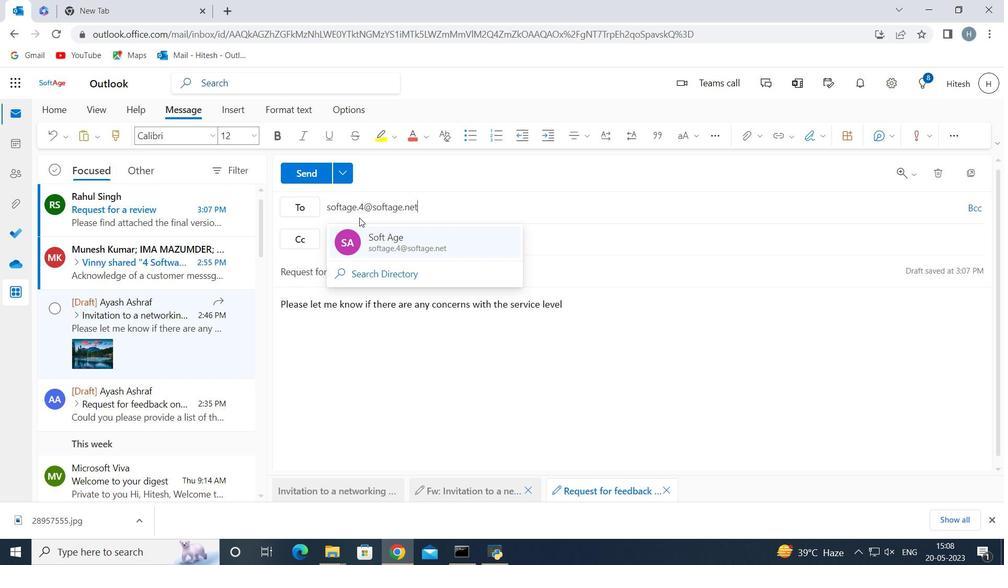 
Action: Mouse pressed left at (374, 243)
Screenshot: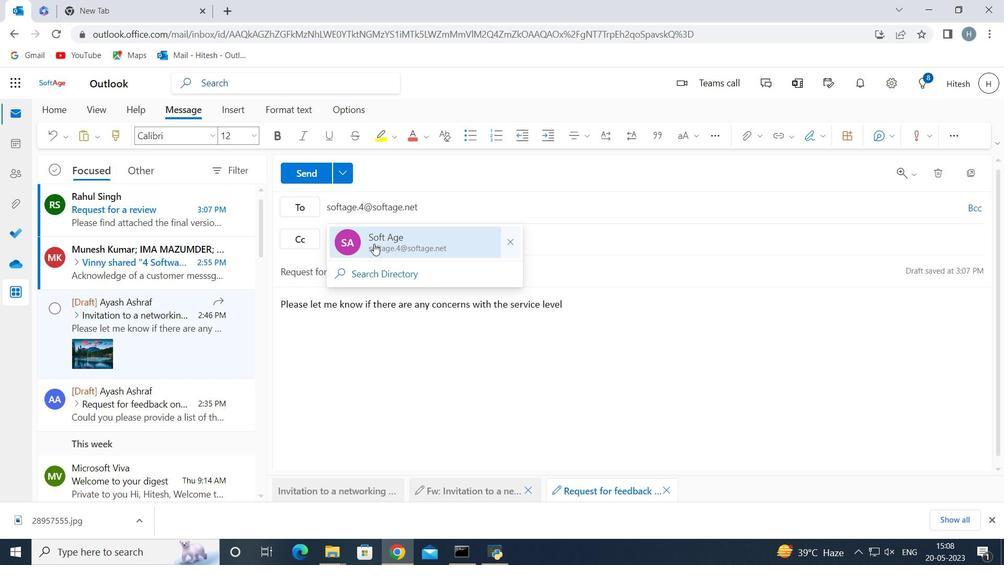 
Action: Mouse moved to (436, 208)
Screenshot: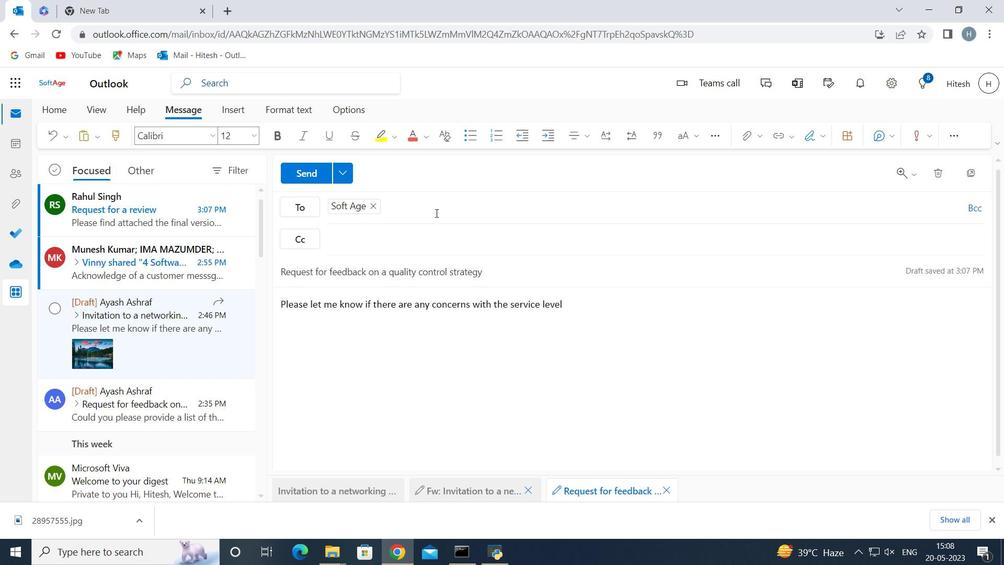 
Action: Mouse pressed left at (436, 208)
Screenshot: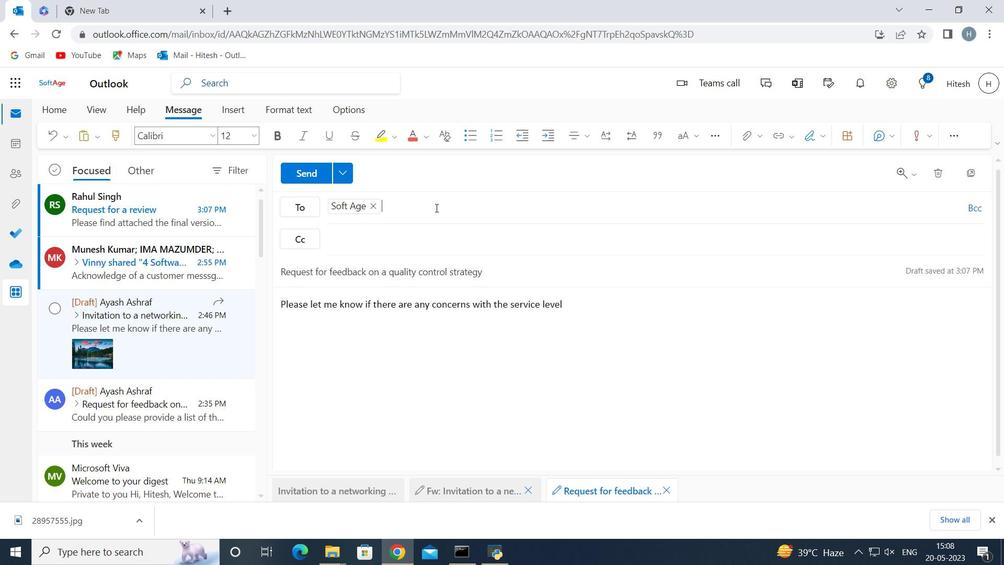 
Action: Key pressed softage.5<Key.shift><Key.shift><Key.shift><Key.shift><Key.shift><Key.shift><Key.shift><Key.shift><Key.shift>@softage.net
Screenshot: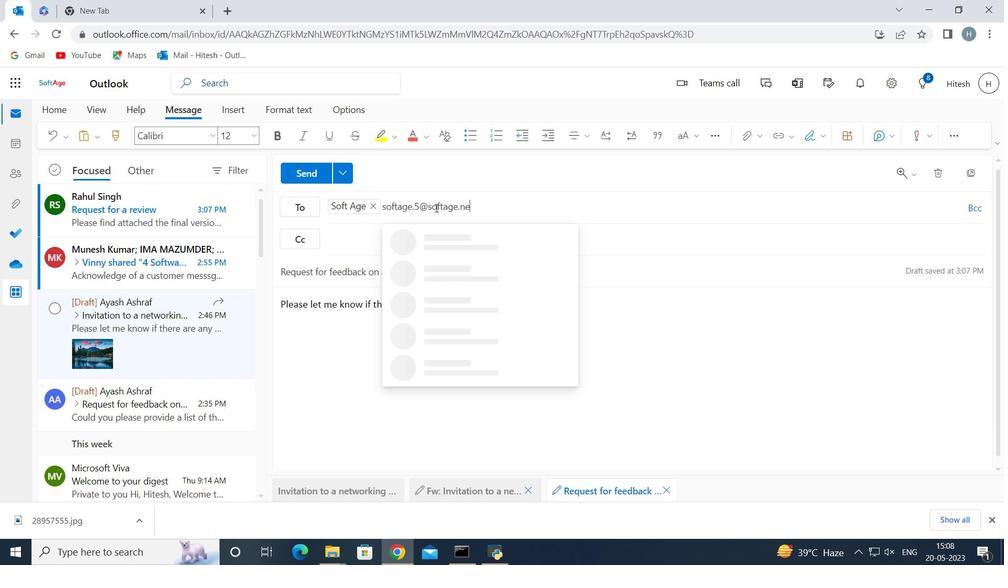 
Action: Mouse moved to (455, 229)
Screenshot: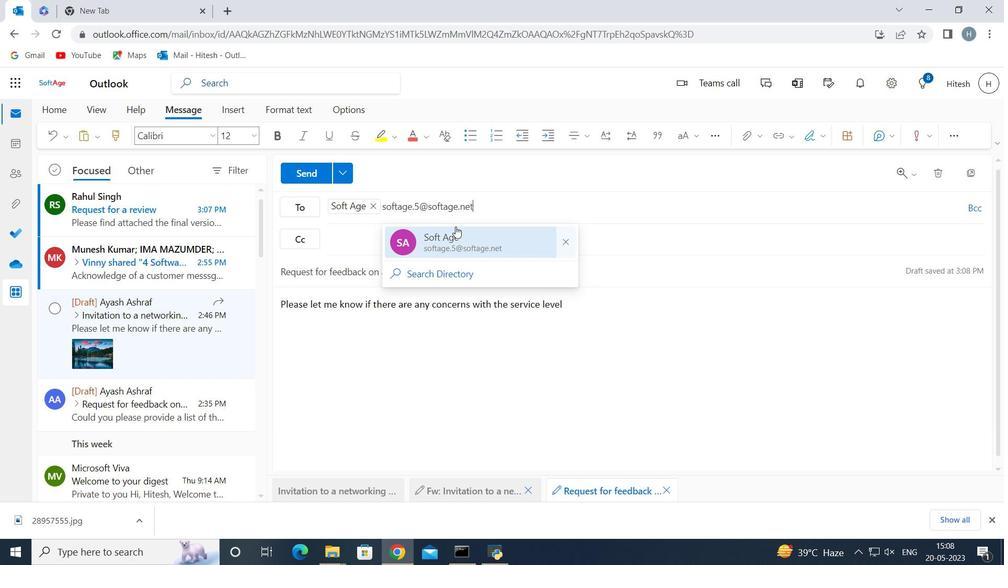 
Action: Mouse pressed left at (455, 229)
Screenshot: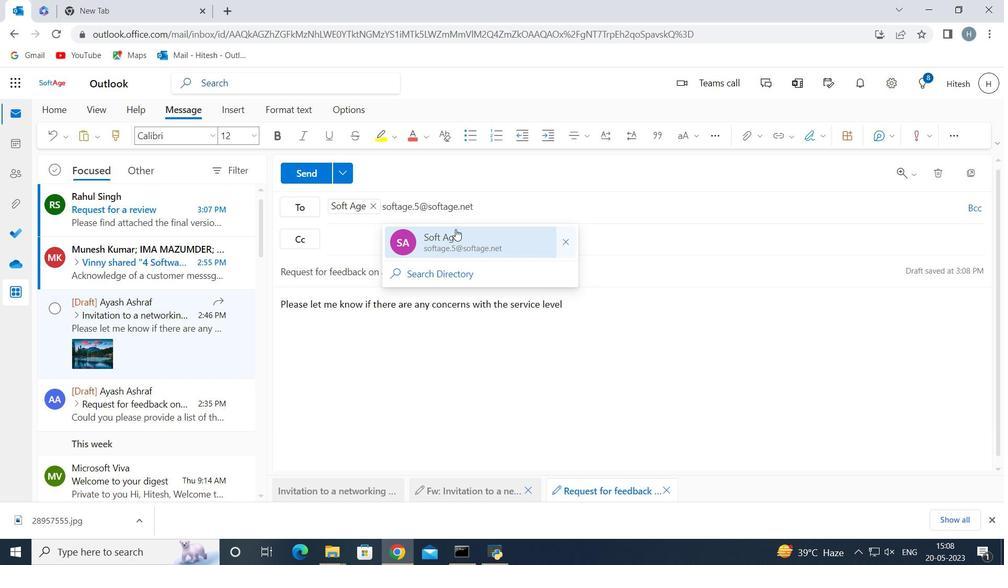 
Action: Mouse moved to (378, 224)
Screenshot: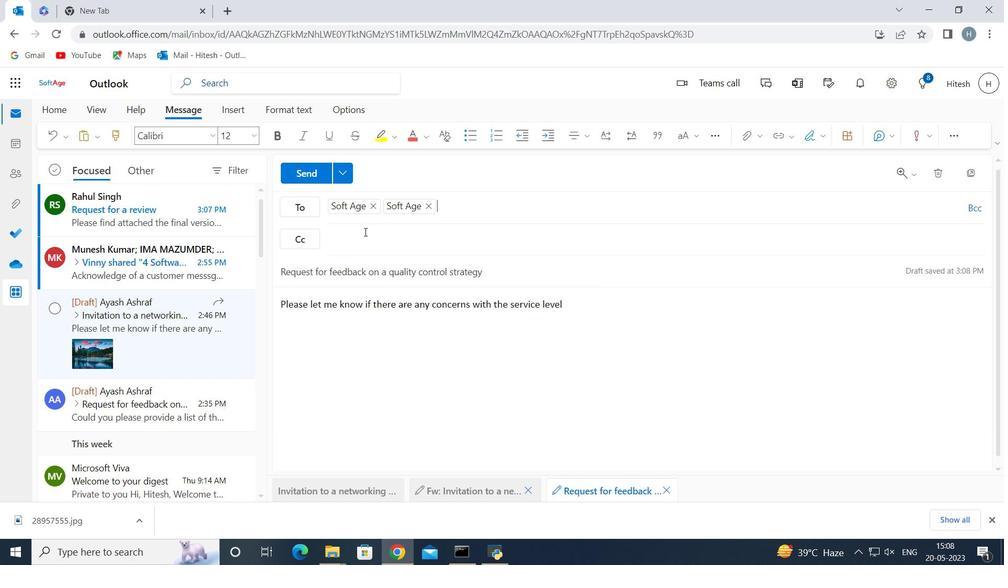 
Action: Mouse pressed left at (378, 224)
Screenshot: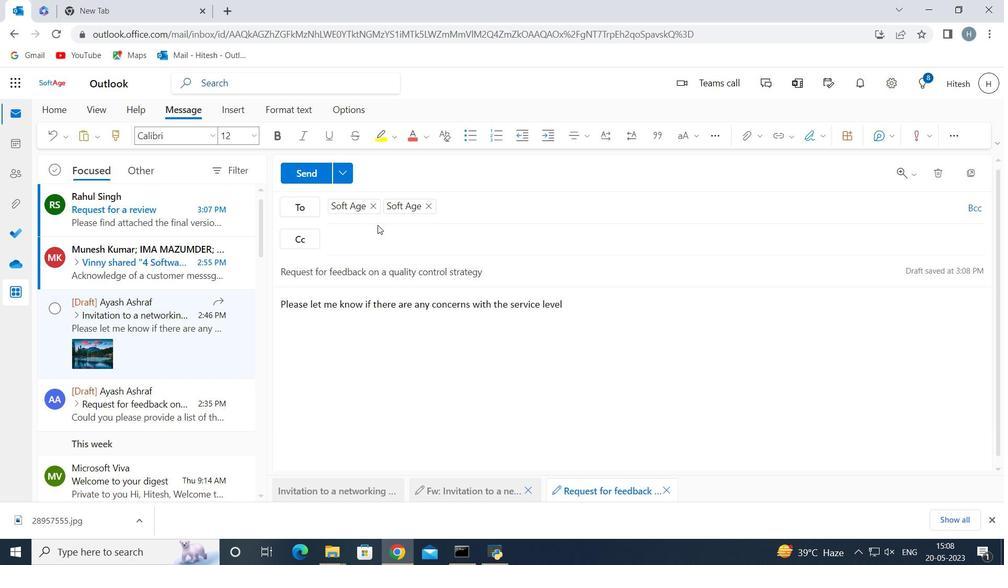 
Action: Mouse moved to (377, 231)
Screenshot: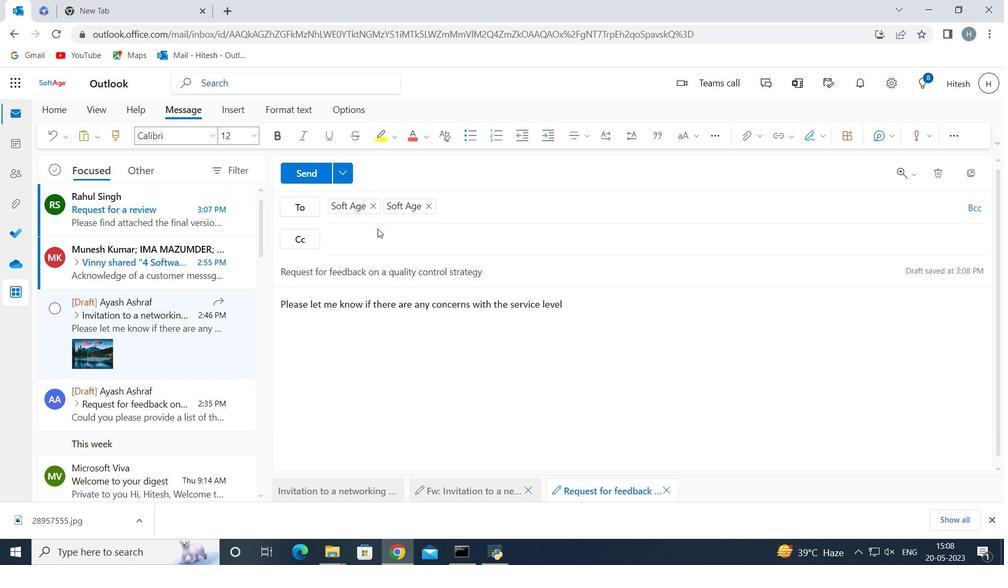 
Action: Mouse pressed left at (377, 231)
Screenshot: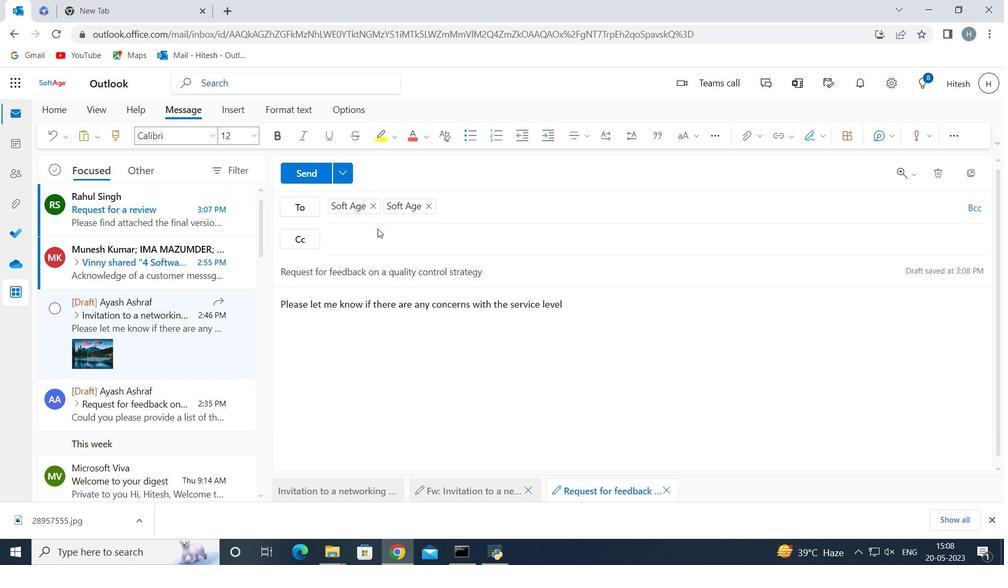
Action: Key pressed softage.6<Key.shift>@softage.net
Screenshot: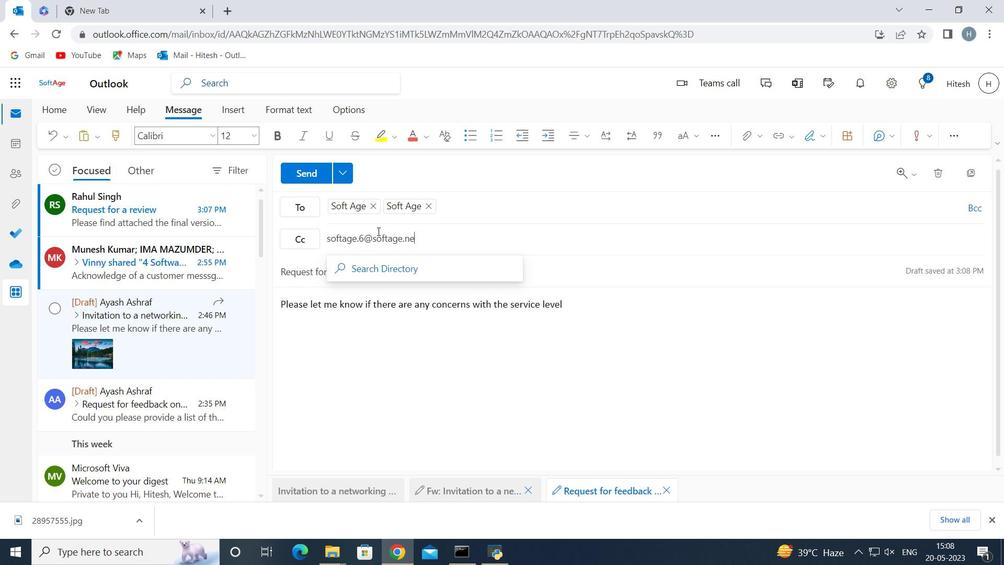 
Action: Mouse moved to (394, 277)
Screenshot: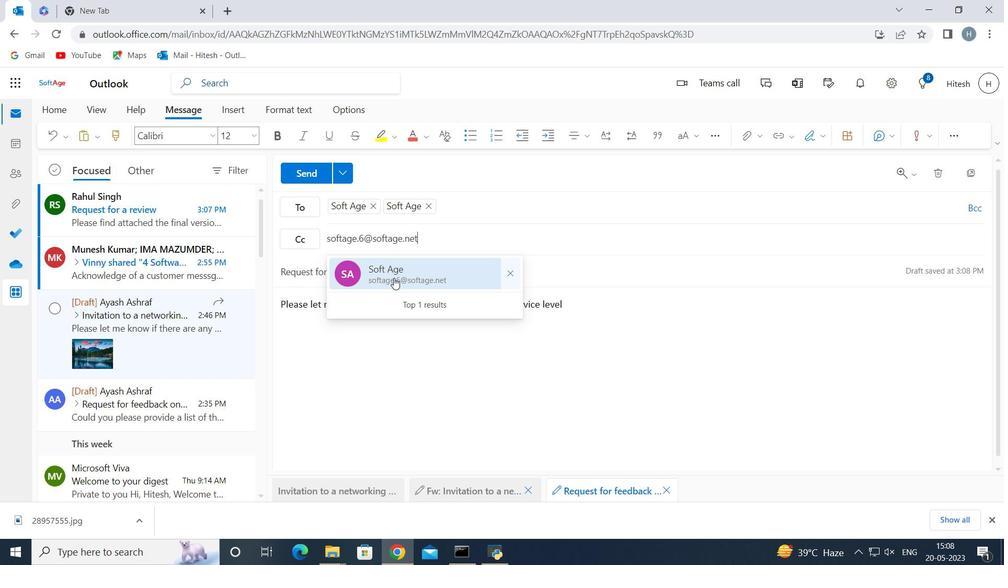 
Action: Mouse pressed left at (394, 277)
Screenshot: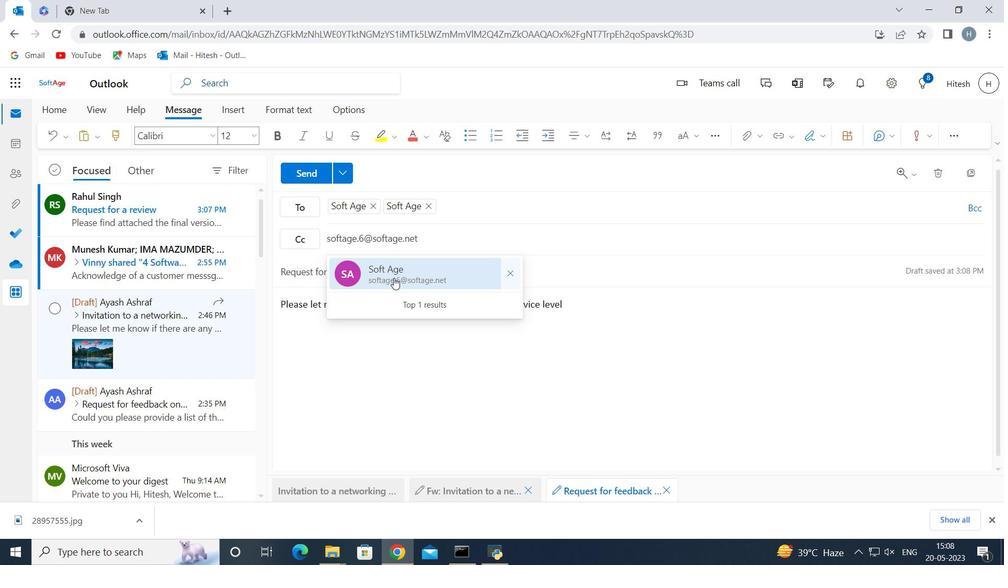 
Action: Mouse moved to (408, 329)
Screenshot: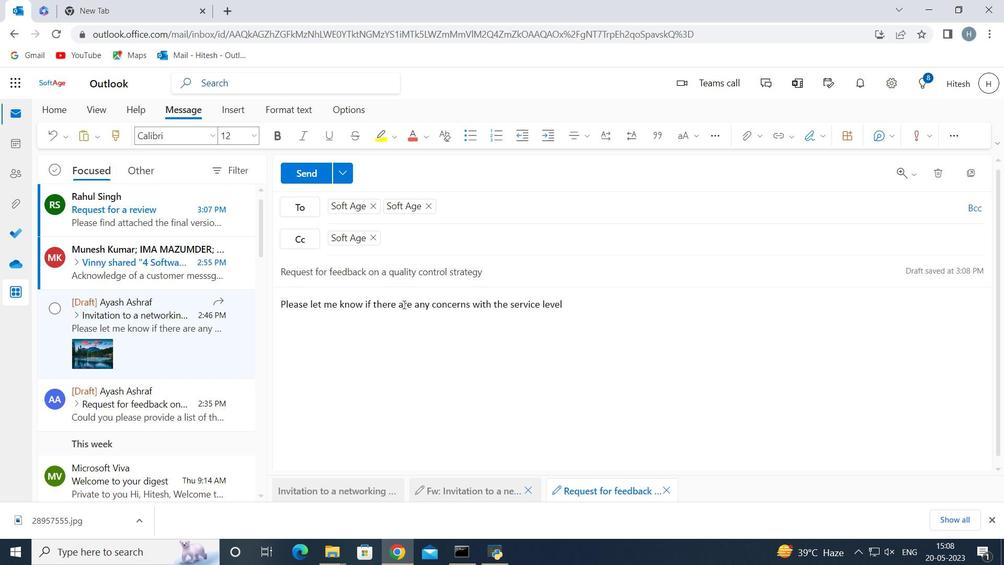 
